 Task: Find connections with filter location Marseille 07 with filter topic #marketswith filter profile language Potuguese with filter current company Aedas with filter school B. M. S. College of Engineering with filter industry Embedded Software Products with filter service category Loans with filter keywords title File Clerk
Action: Mouse moved to (515, 65)
Screenshot: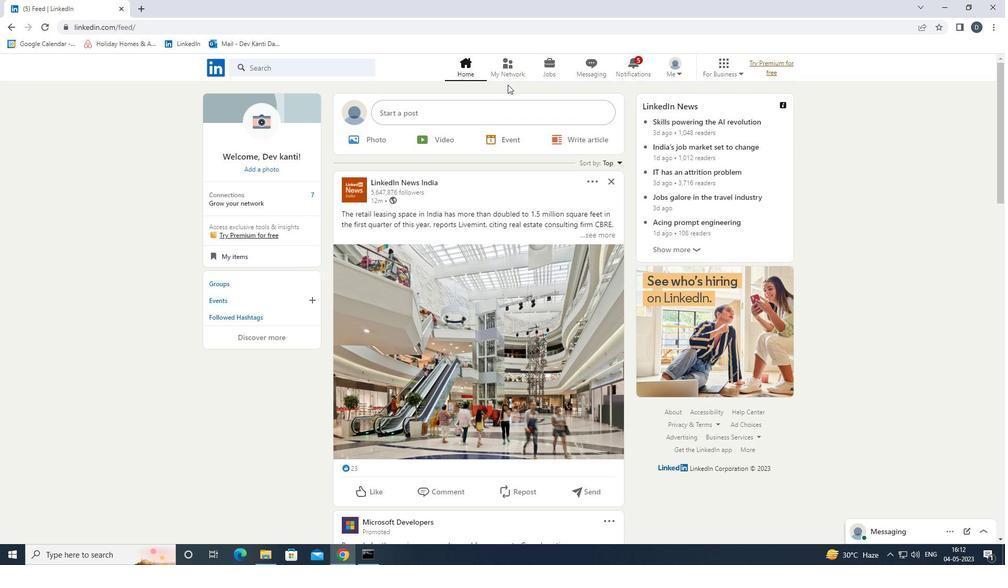 
Action: Mouse pressed left at (515, 65)
Screenshot: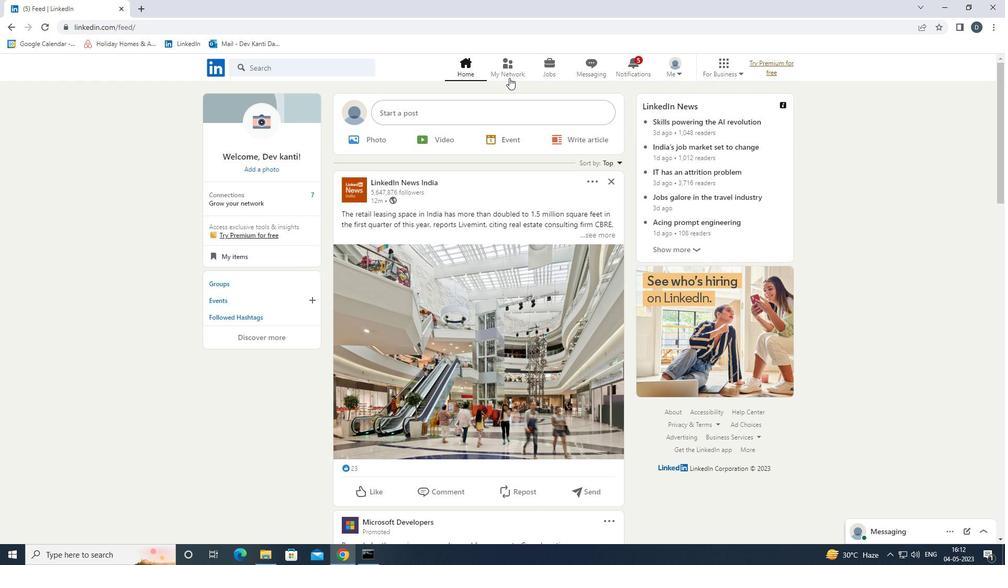 
Action: Mouse moved to (347, 123)
Screenshot: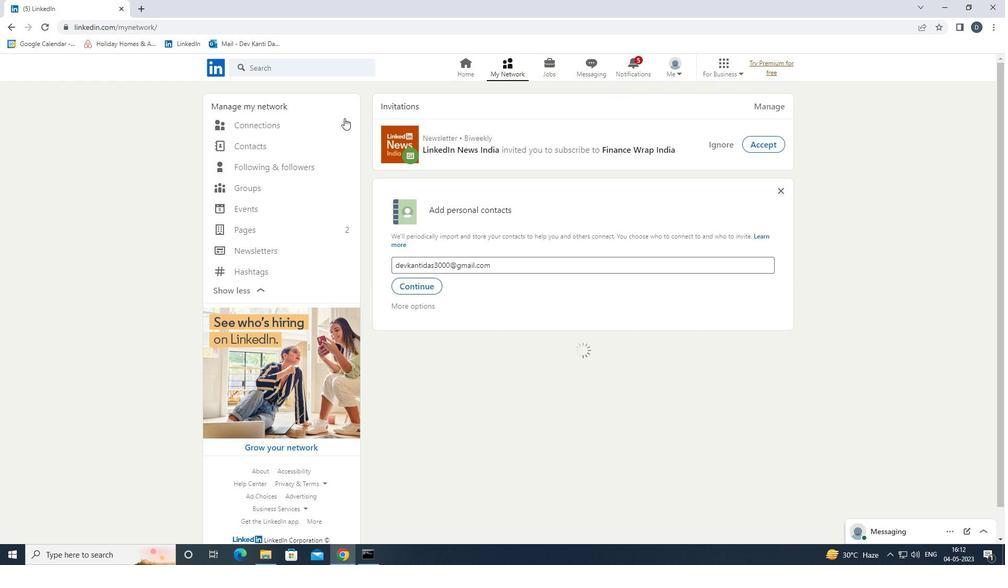 
Action: Mouse pressed left at (347, 123)
Screenshot: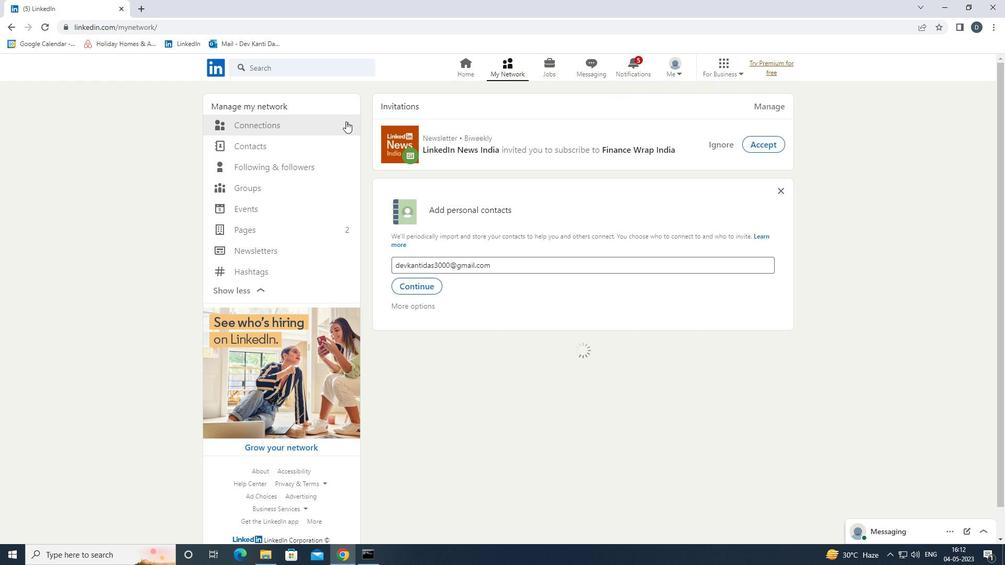 
Action: Mouse moved to (578, 126)
Screenshot: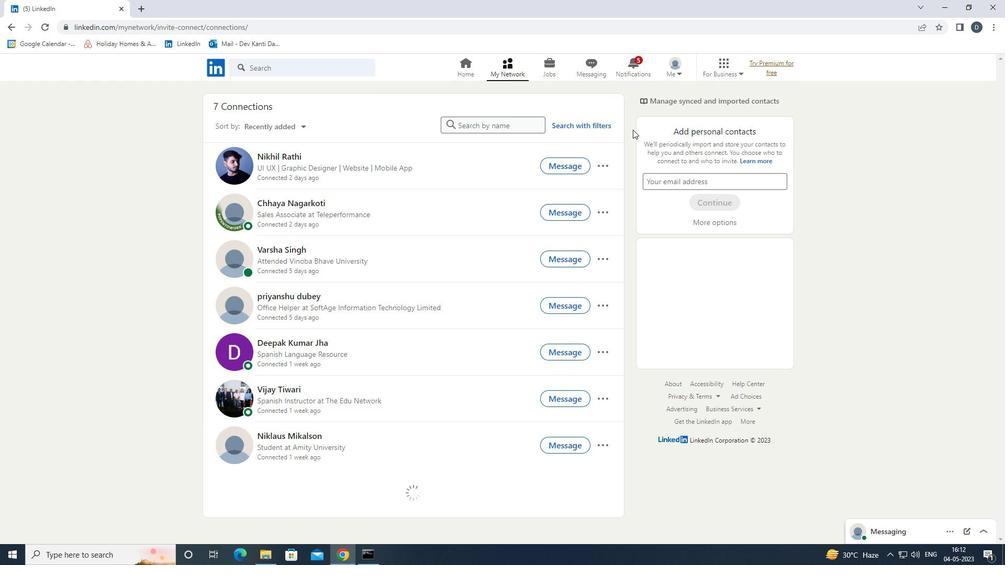
Action: Mouse pressed left at (578, 126)
Screenshot: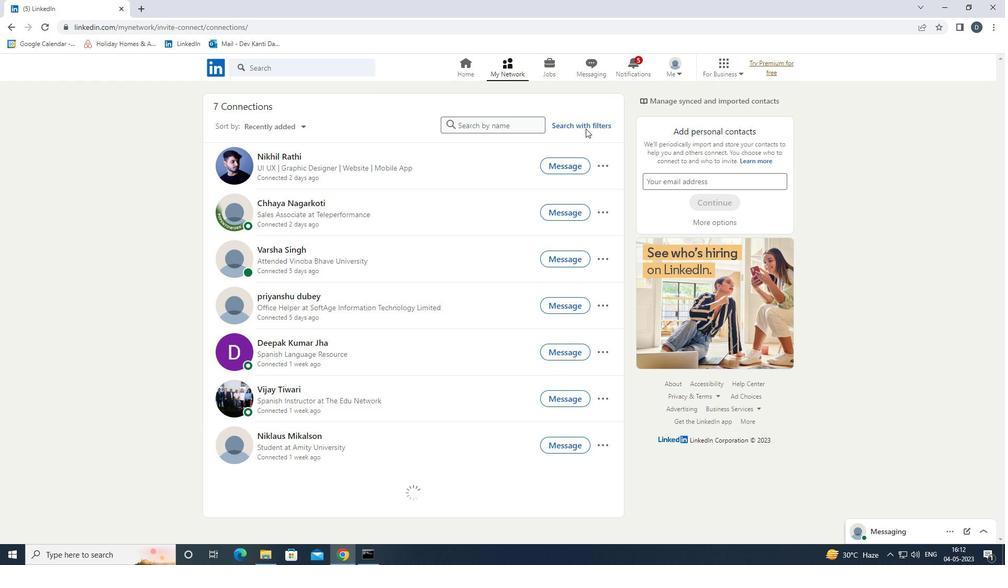 
Action: Mouse moved to (528, 100)
Screenshot: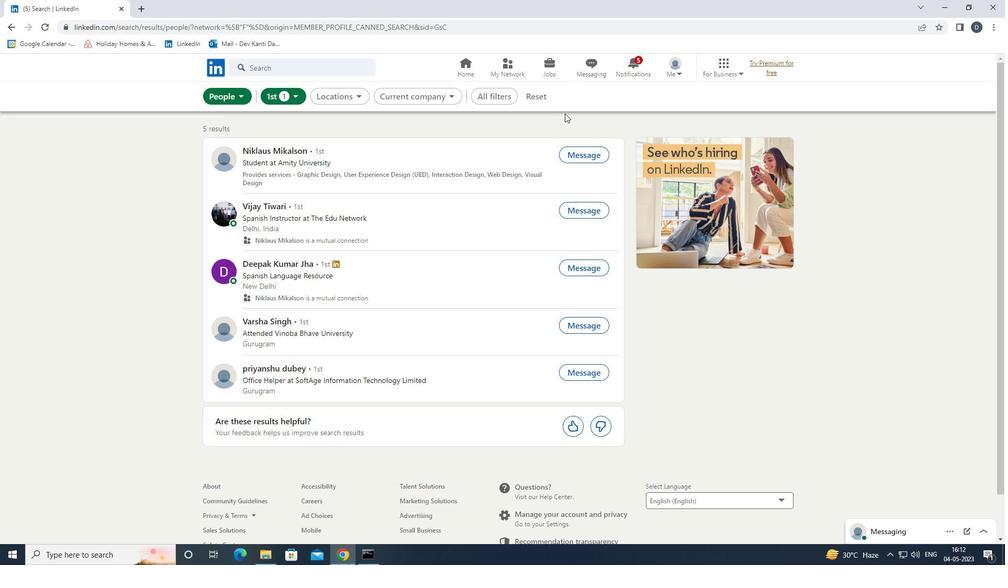 
Action: Mouse pressed left at (528, 100)
Screenshot: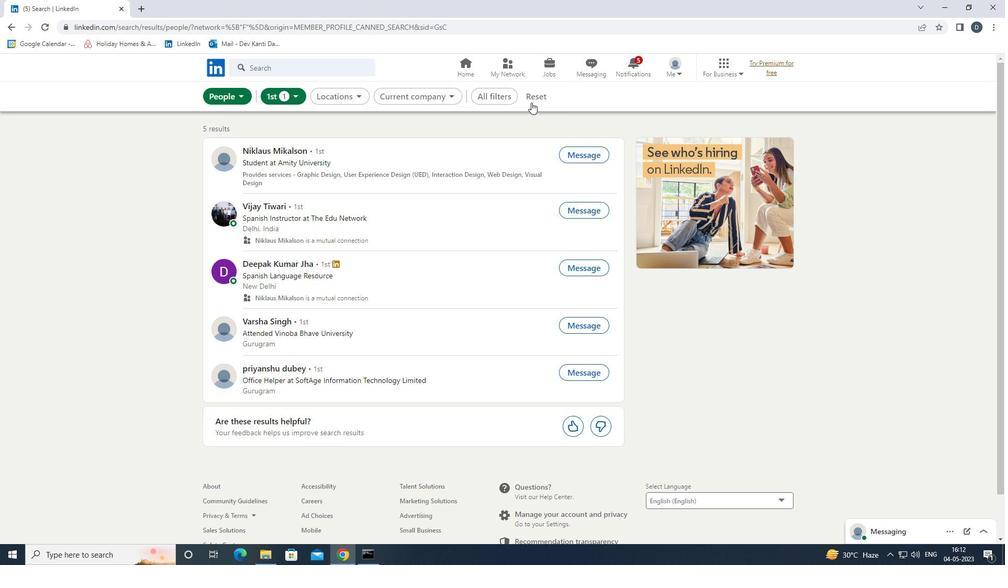 
Action: Mouse moved to (513, 97)
Screenshot: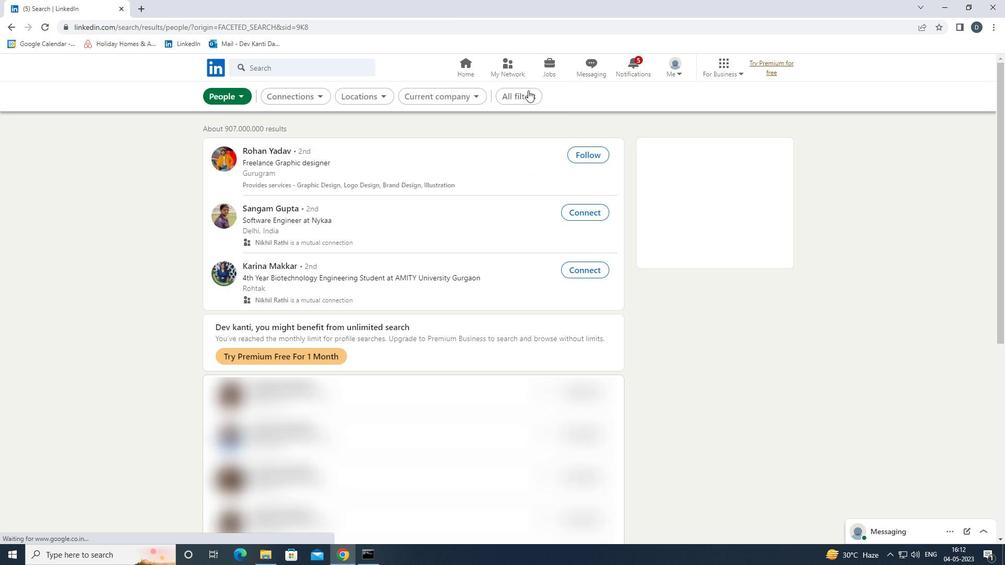 
Action: Mouse pressed left at (513, 97)
Screenshot: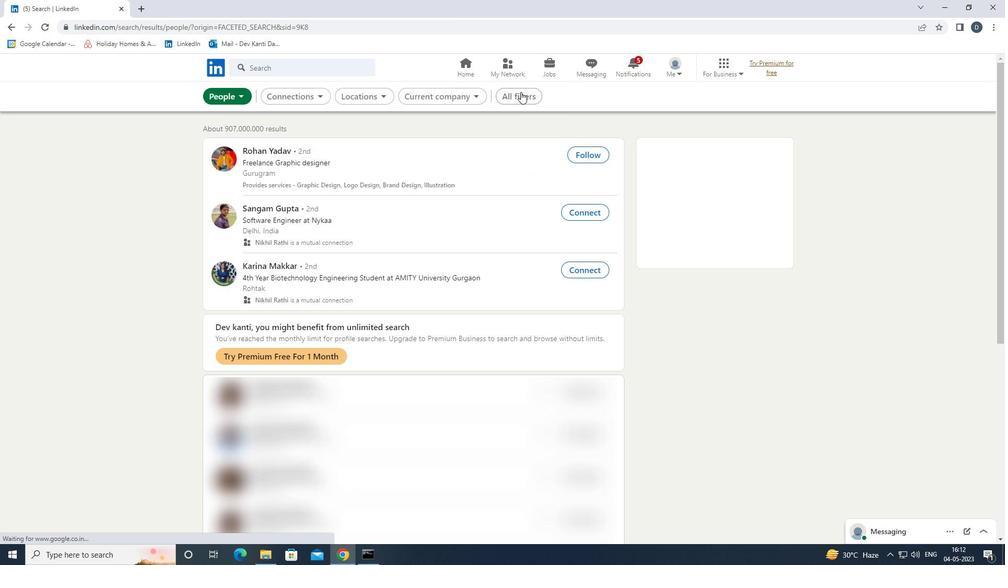 
Action: Mouse moved to (876, 295)
Screenshot: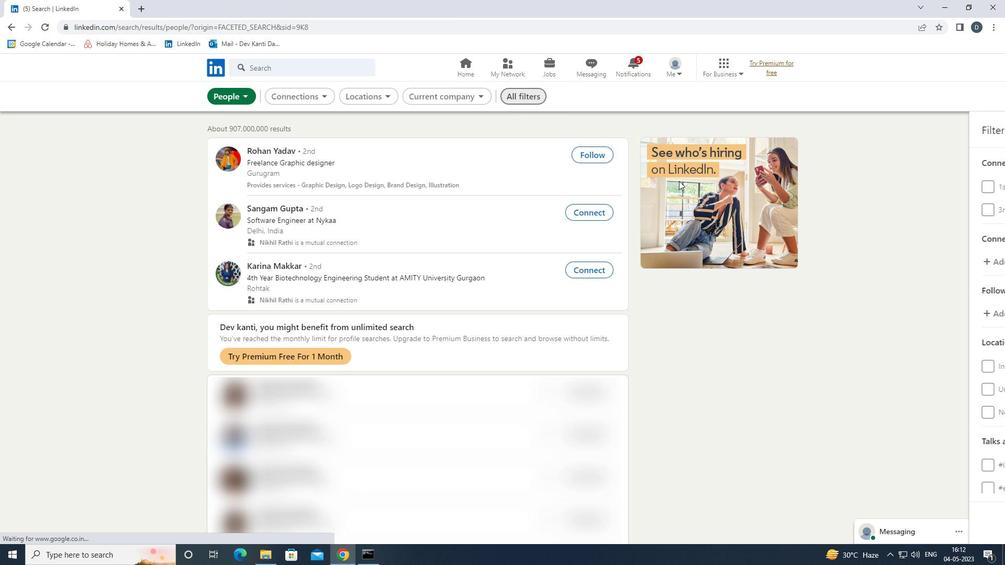 
Action: Mouse scrolled (876, 294) with delta (0, 0)
Screenshot: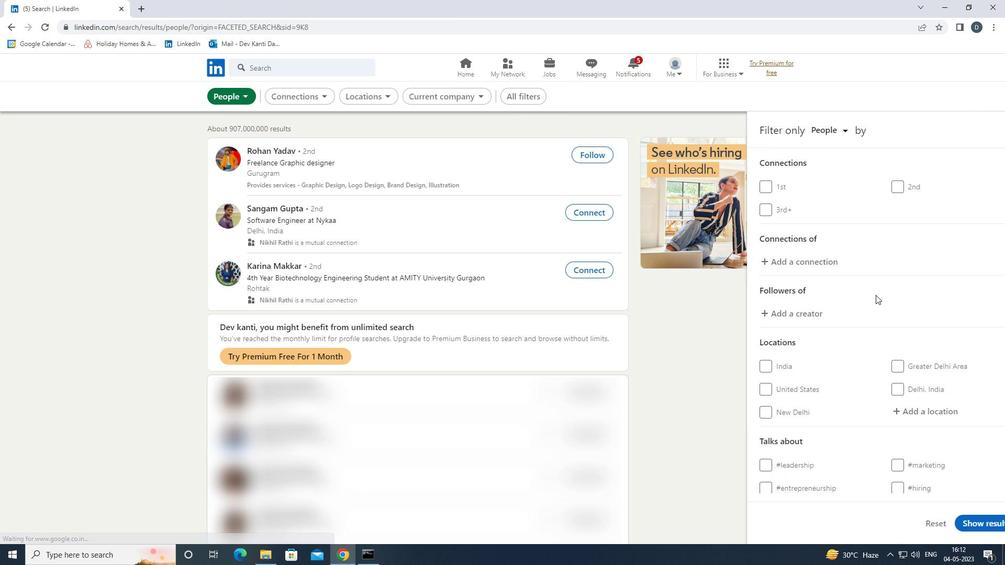 
Action: Mouse scrolled (876, 294) with delta (0, 0)
Screenshot: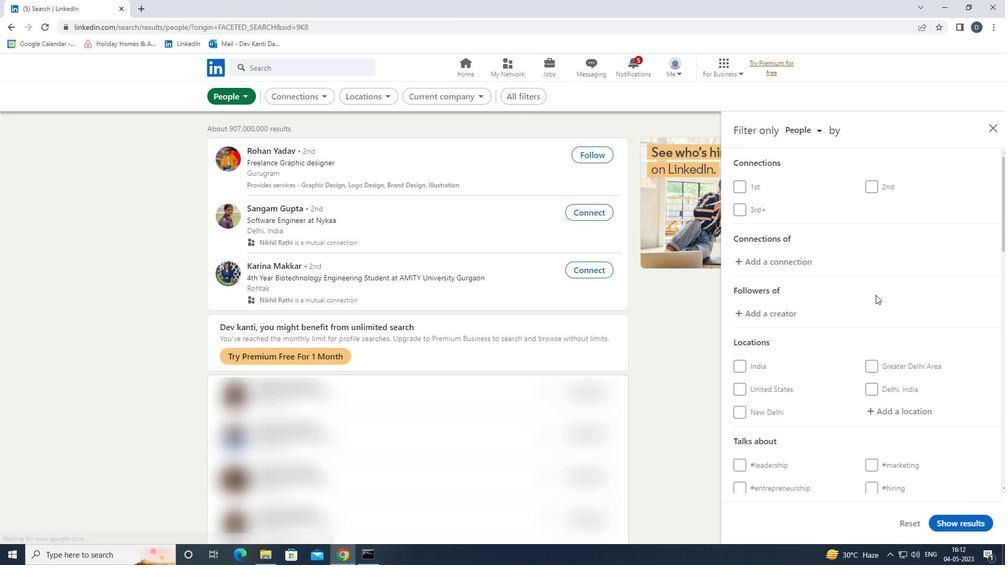 
Action: Mouse moved to (881, 304)
Screenshot: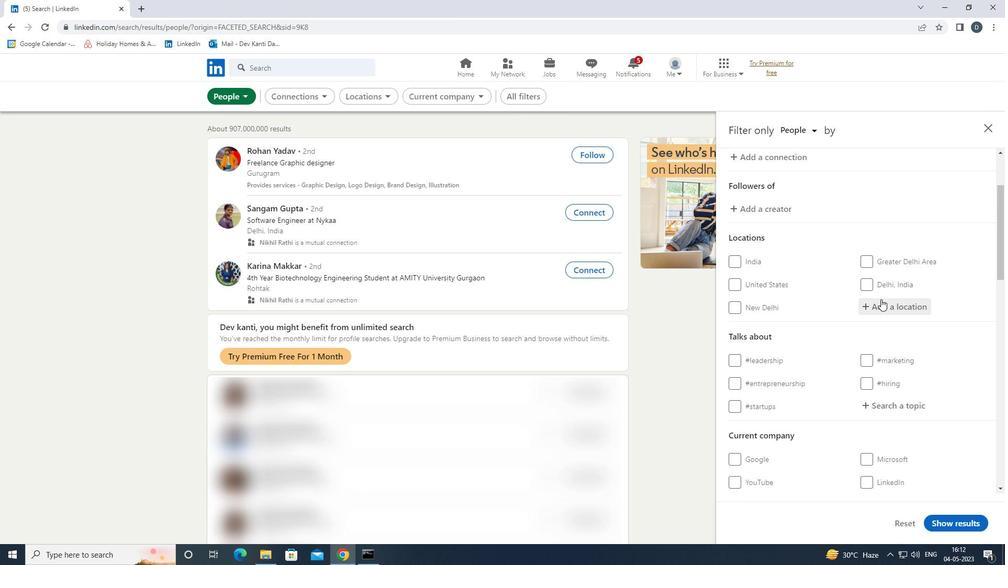 
Action: Mouse pressed left at (881, 304)
Screenshot: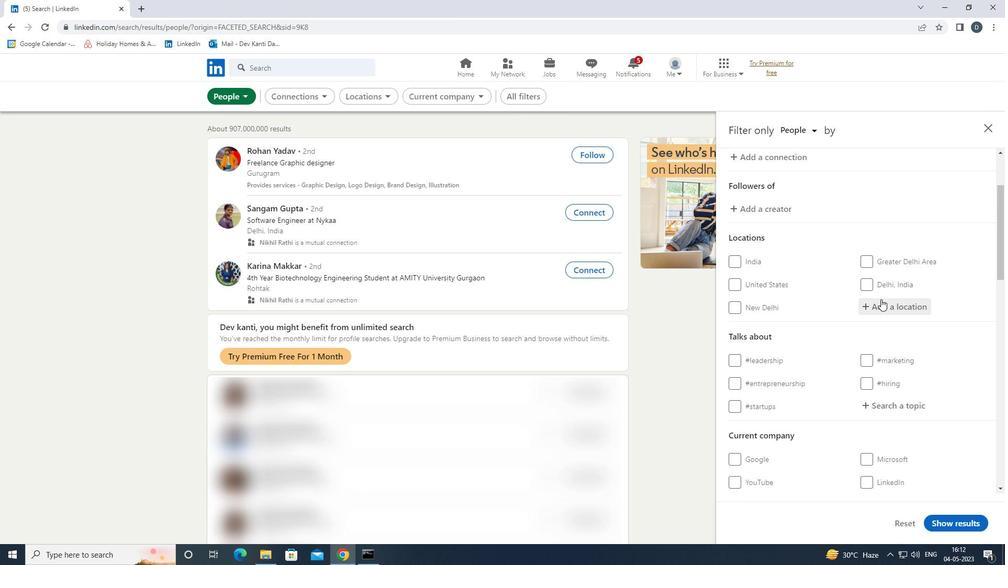
Action: Key pressed <Key.shift><Key.shift><Key.shift>MARSE<Key.down><Key.enter>
Screenshot: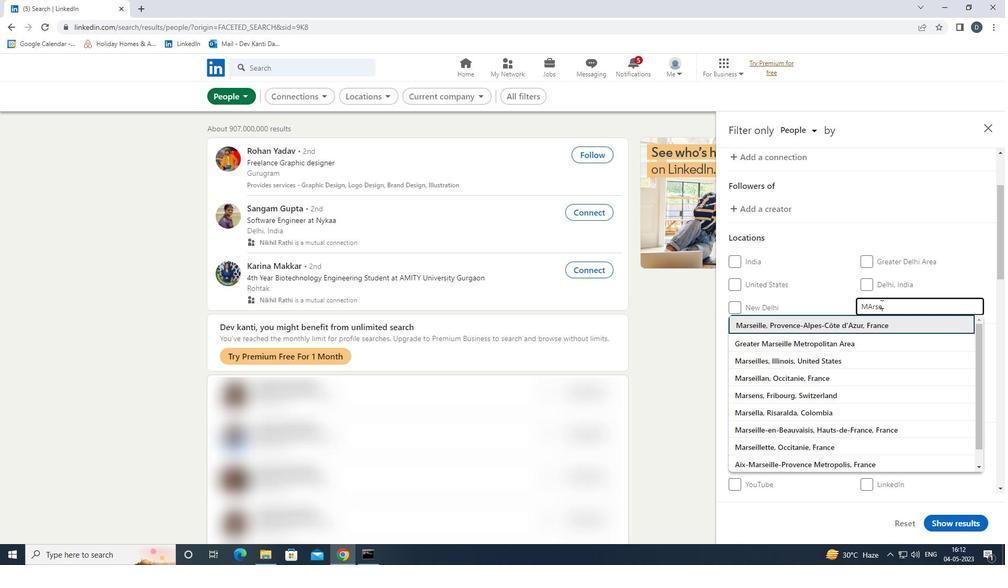 
Action: Mouse moved to (881, 303)
Screenshot: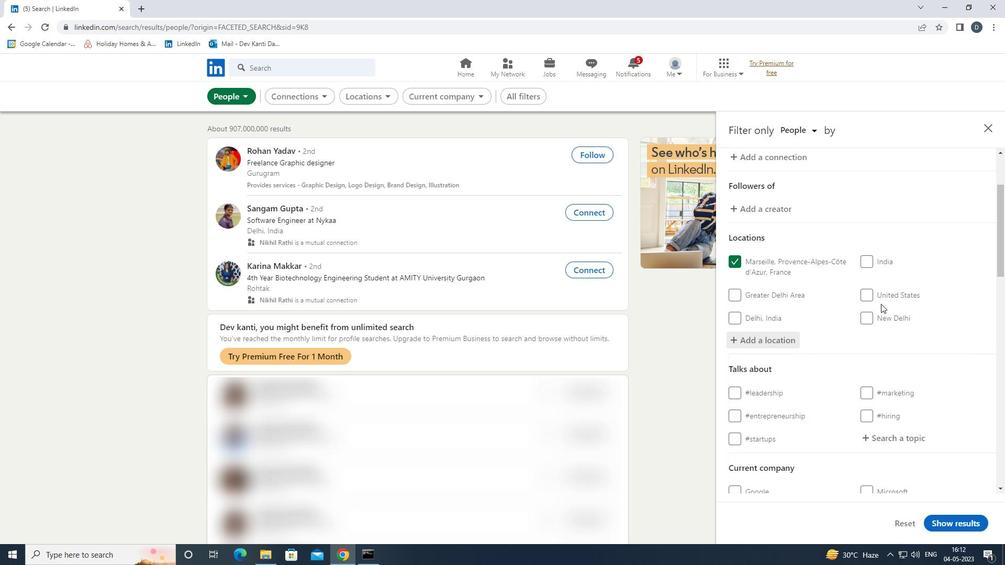 
Action: Mouse scrolled (881, 303) with delta (0, 0)
Screenshot: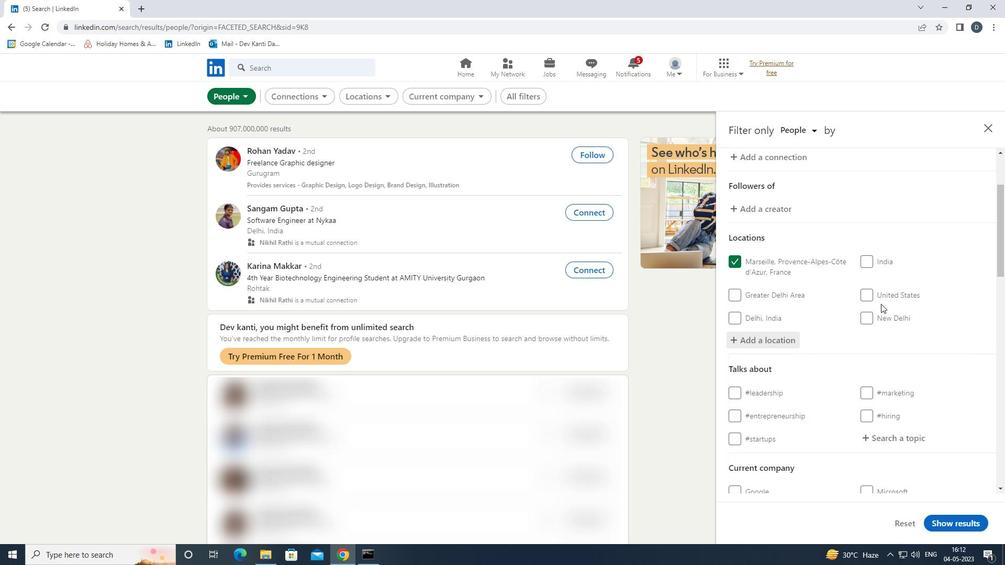 
Action: Mouse scrolled (881, 303) with delta (0, 0)
Screenshot: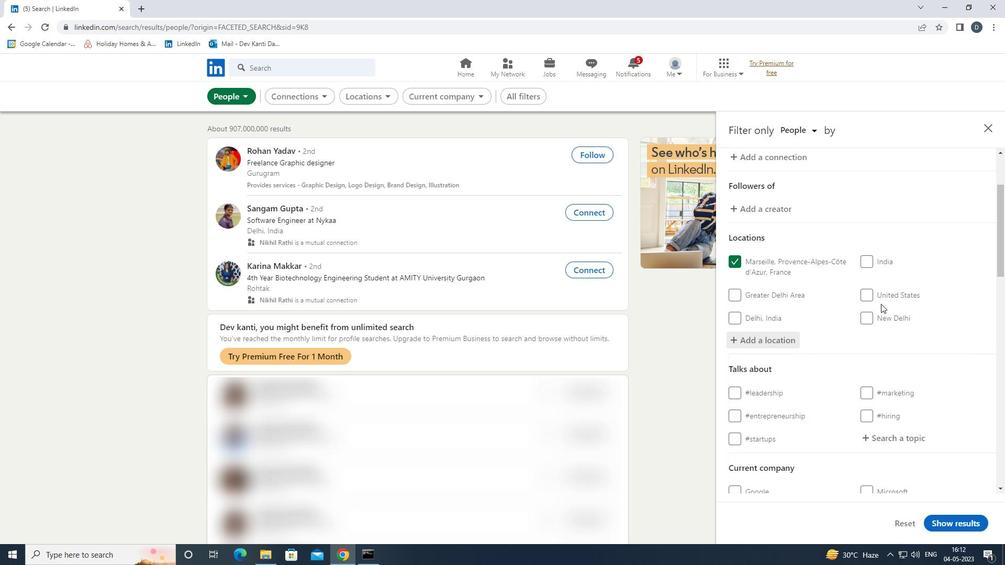 
Action: Mouse scrolled (881, 303) with delta (0, 0)
Screenshot: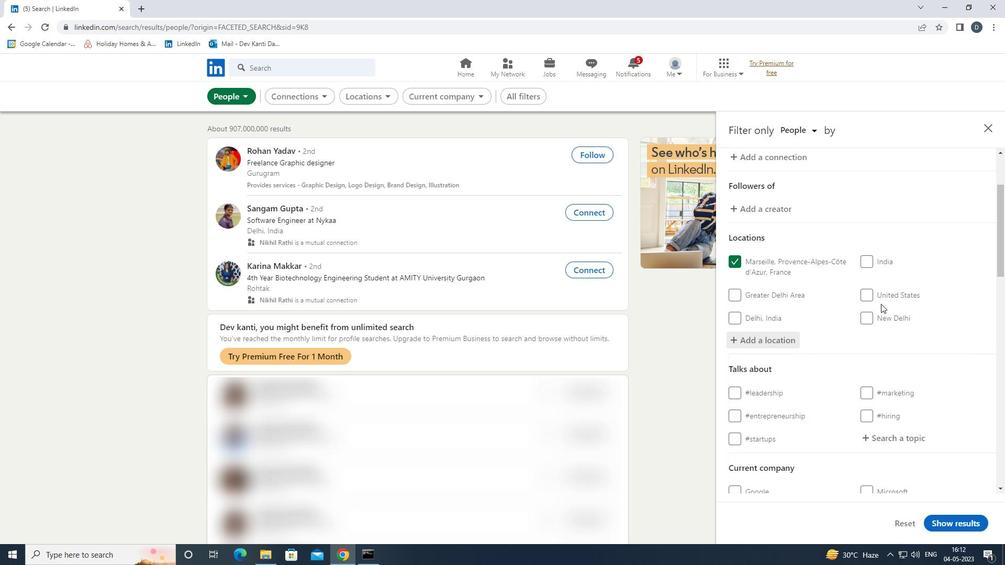 
Action: Mouse moved to (880, 278)
Screenshot: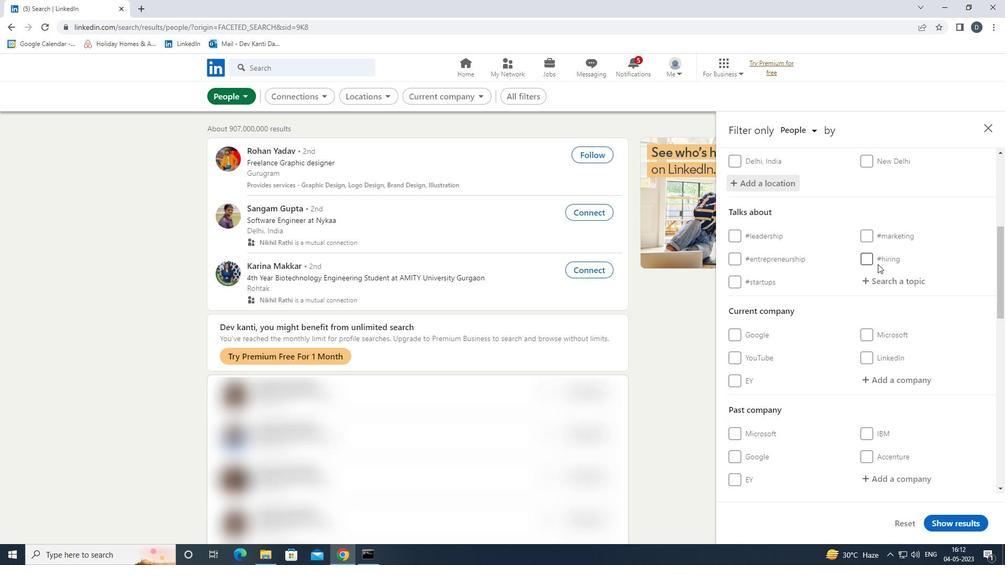 
Action: Mouse pressed left at (880, 278)
Screenshot: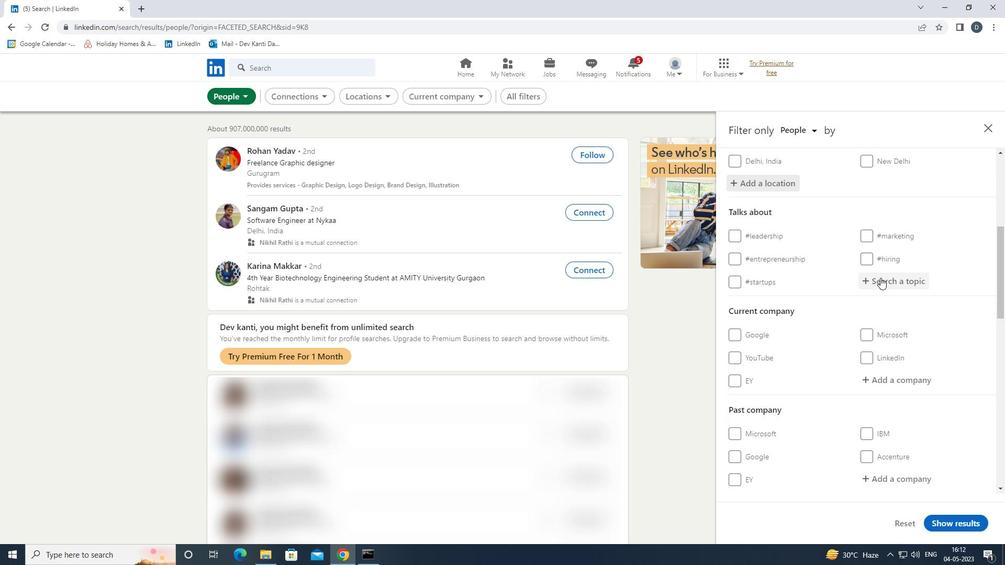 
Action: Key pressed MARKETS<Key.down><Key.enter>
Screenshot: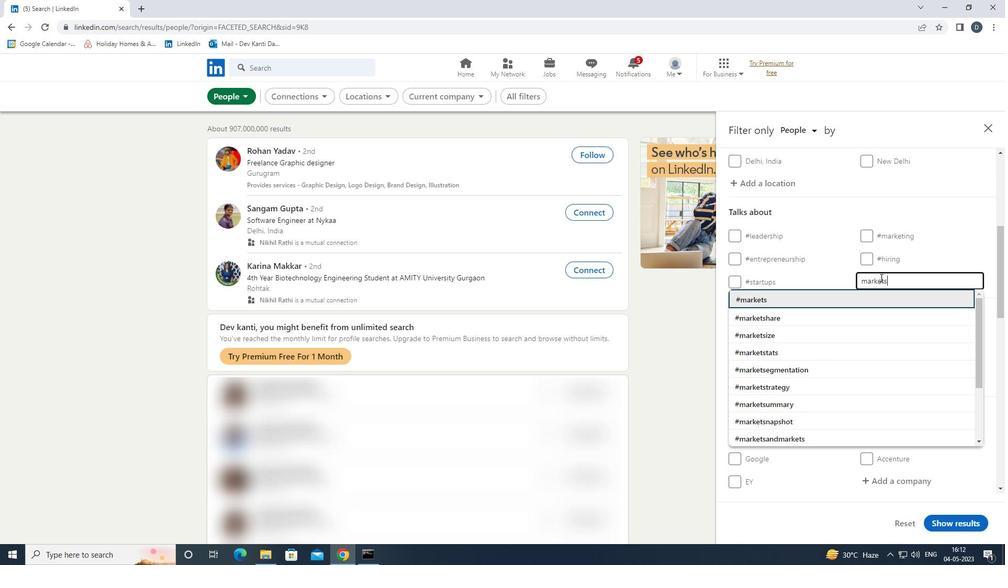 
Action: Mouse scrolled (880, 277) with delta (0, 0)
Screenshot: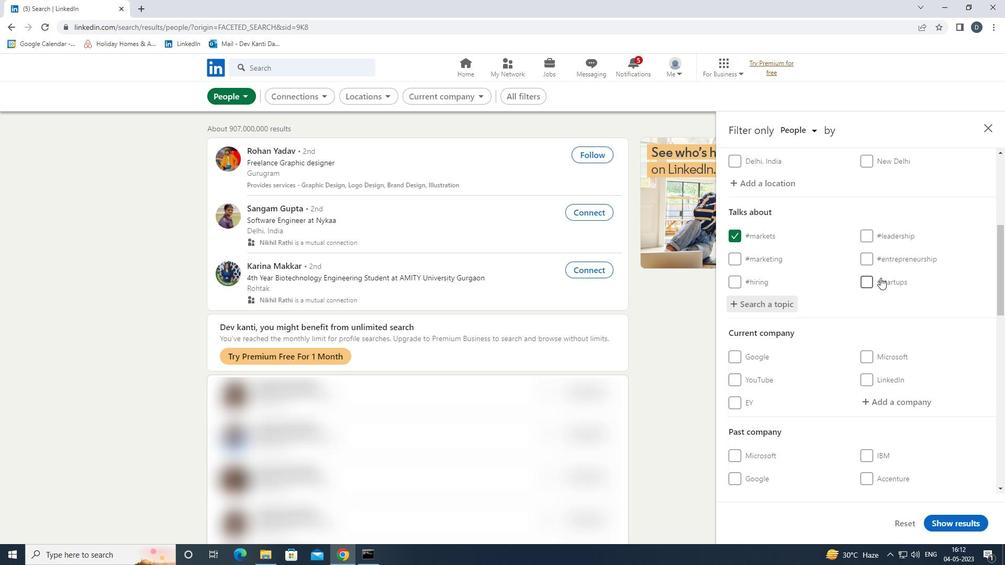 
Action: Mouse scrolled (880, 277) with delta (0, 0)
Screenshot: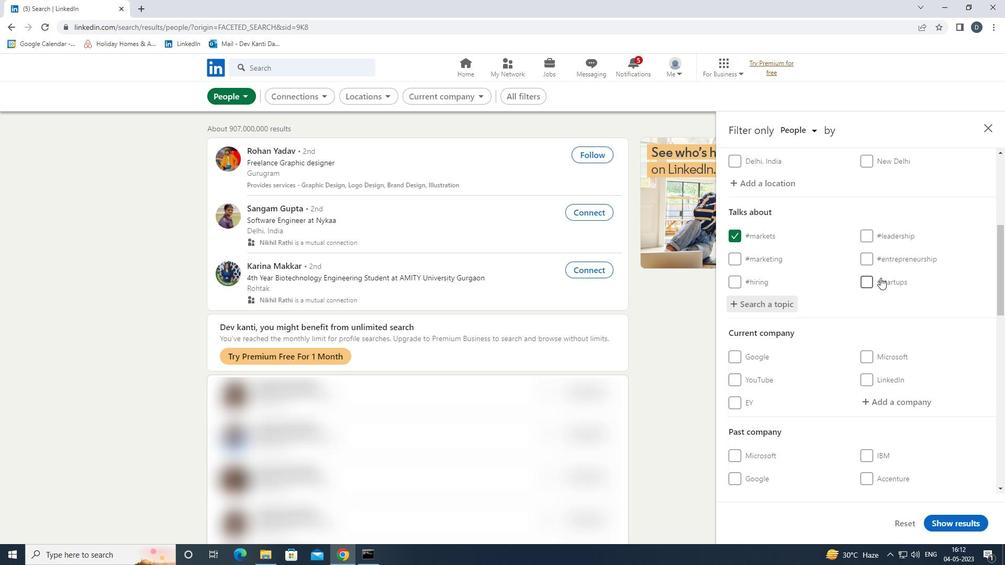 
Action: Mouse scrolled (880, 277) with delta (0, 0)
Screenshot: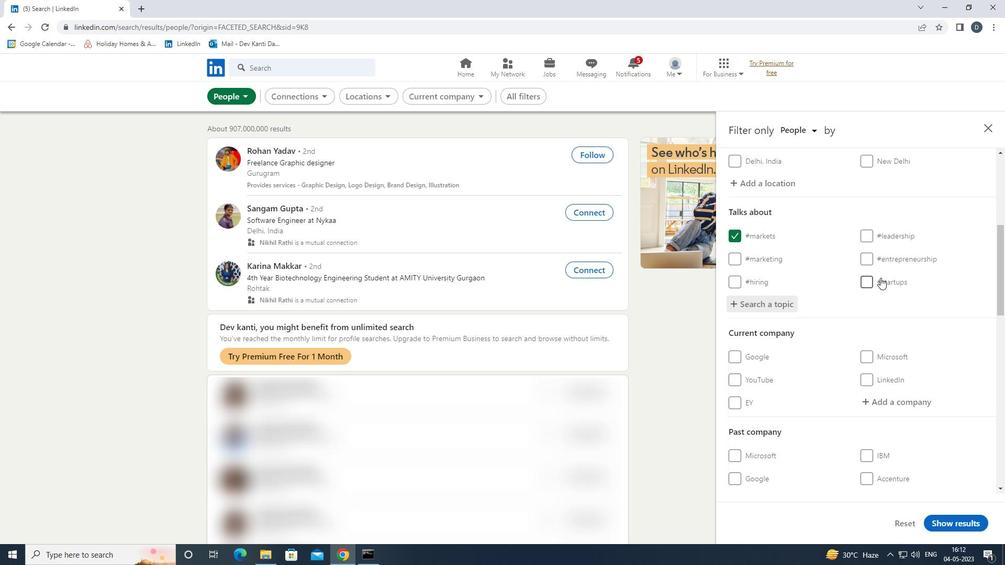
Action: Mouse moved to (881, 338)
Screenshot: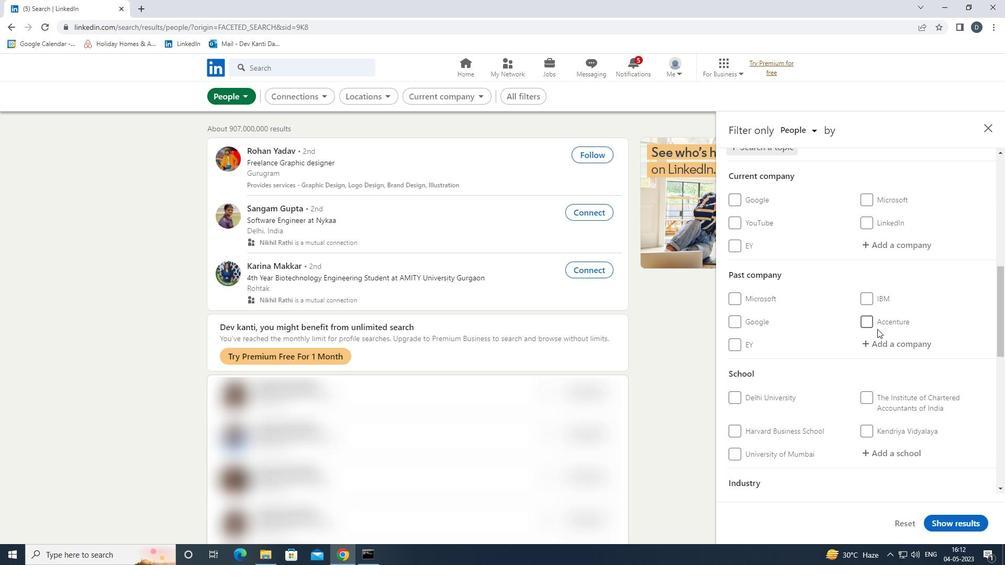 
Action: Mouse scrolled (881, 337) with delta (0, 0)
Screenshot: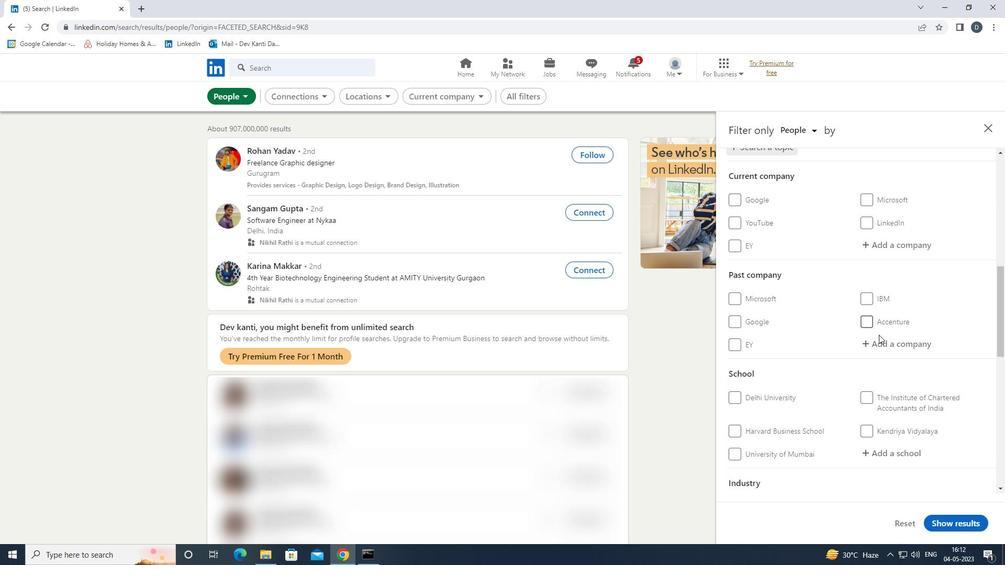 
Action: Mouse moved to (883, 338)
Screenshot: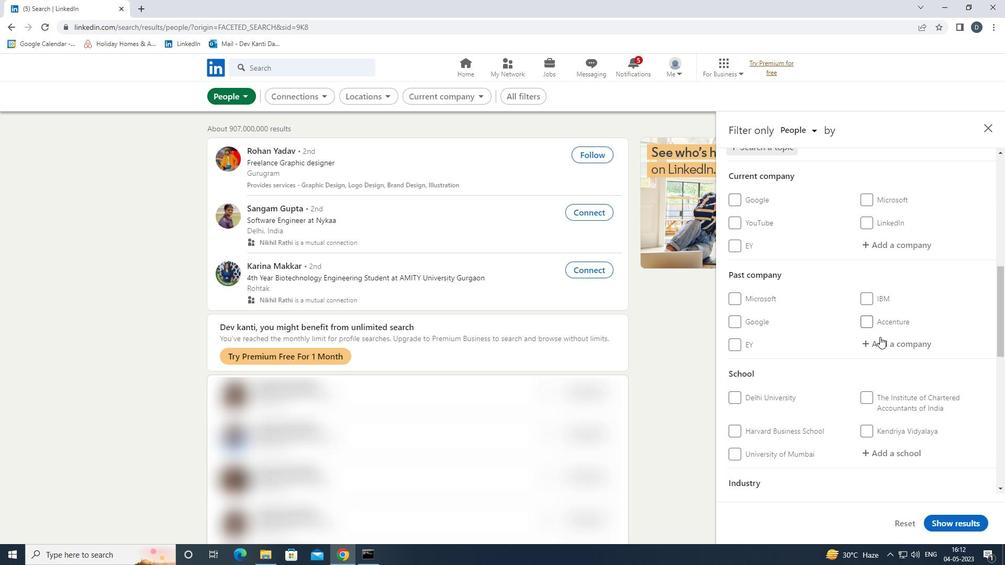
Action: Mouse scrolled (883, 338) with delta (0, 0)
Screenshot: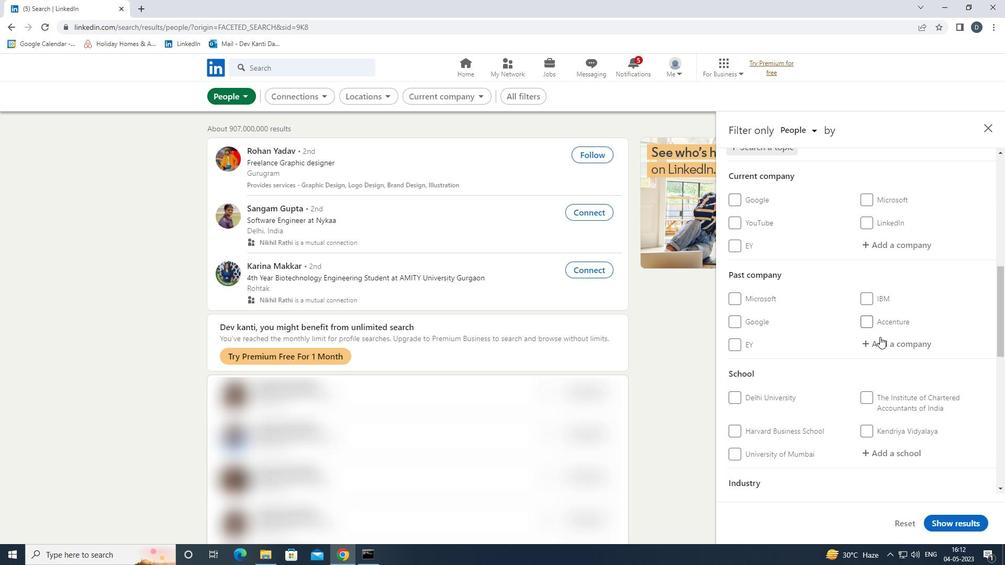 
Action: Mouse moved to (883, 338)
Screenshot: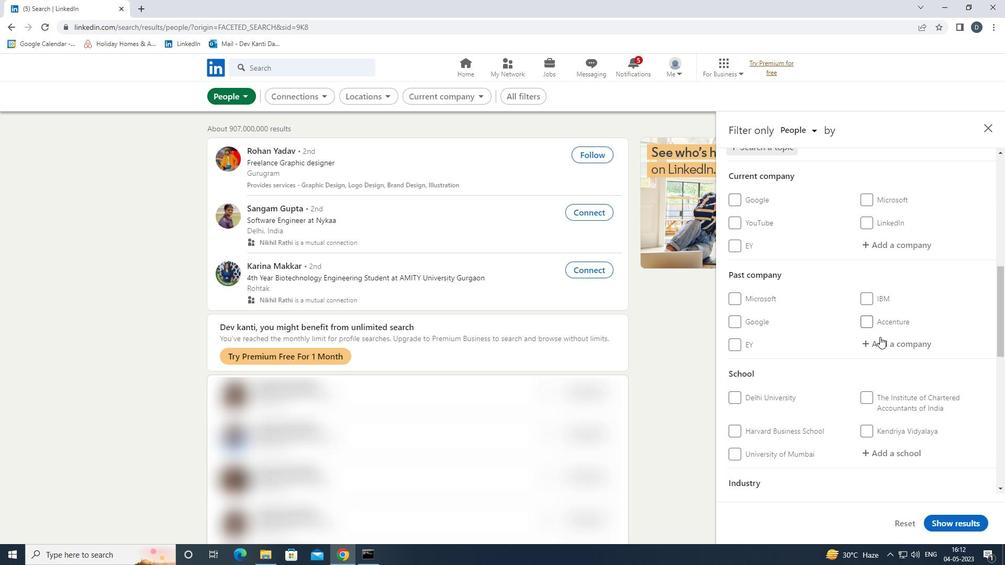 
Action: Mouse scrolled (883, 338) with delta (0, 0)
Screenshot: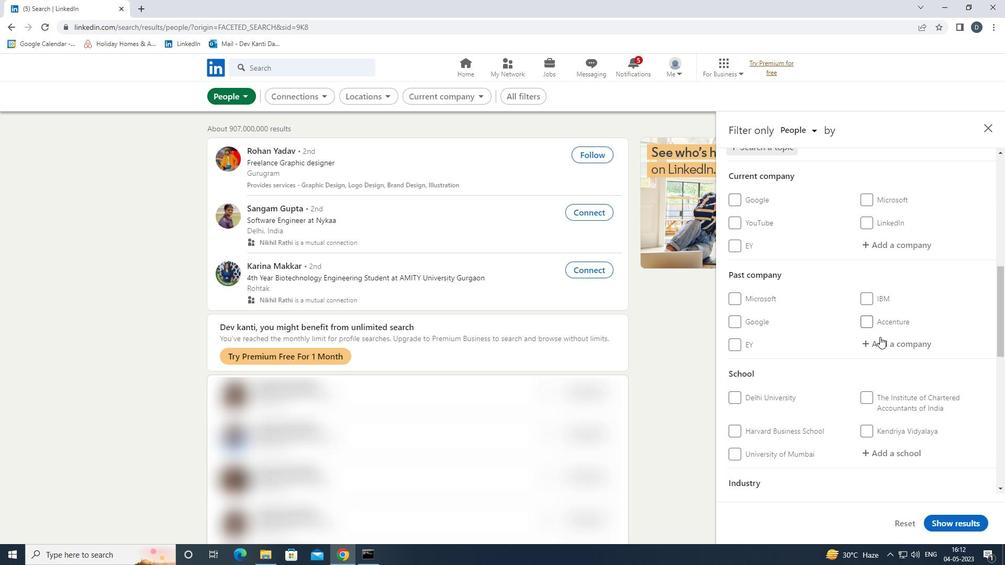 
Action: Mouse moved to (882, 333)
Screenshot: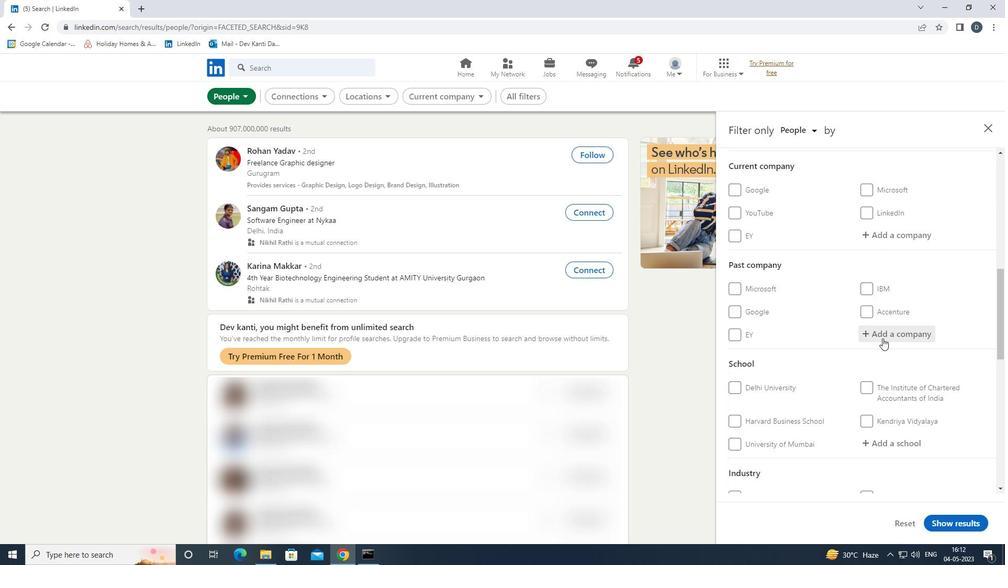 
Action: Mouse scrolled (882, 332) with delta (0, 0)
Screenshot: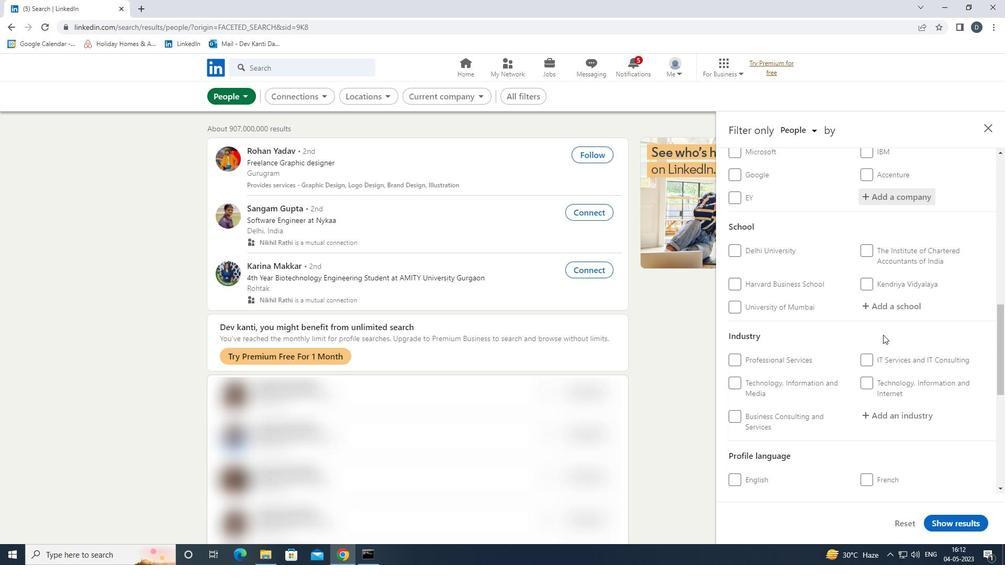 
Action: Mouse scrolled (882, 332) with delta (0, 0)
Screenshot: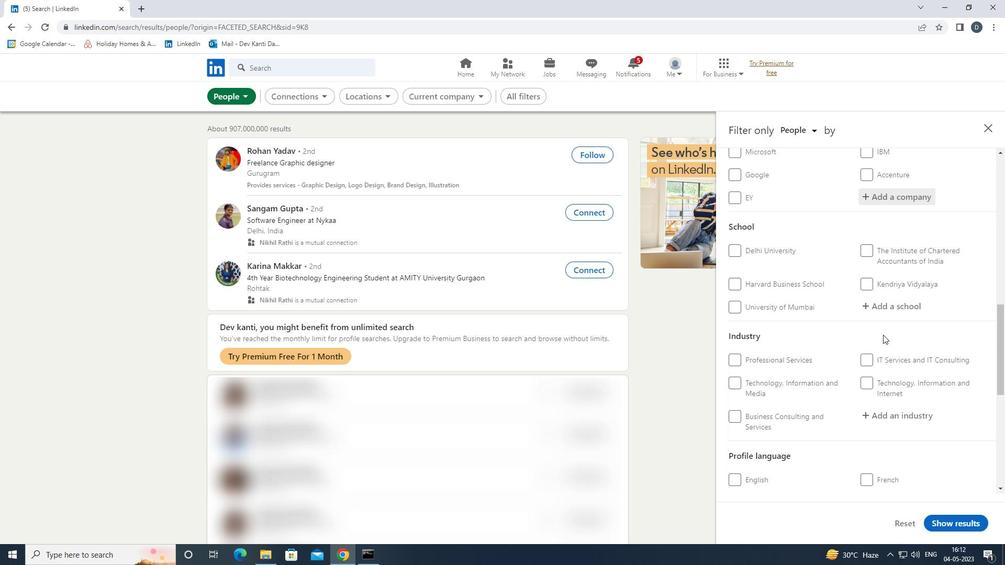 
Action: Mouse moved to (886, 387)
Screenshot: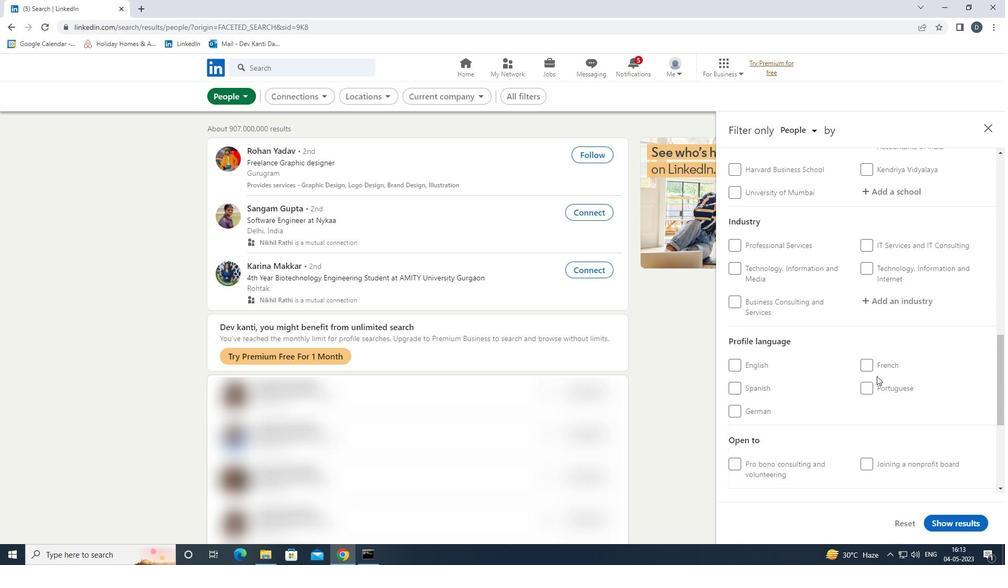 
Action: Mouse pressed left at (886, 387)
Screenshot: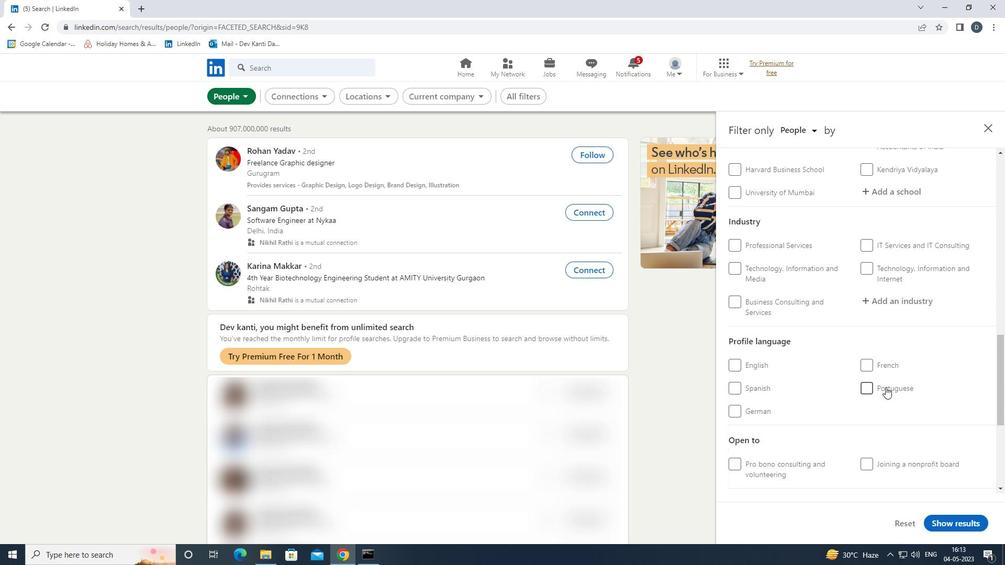 
Action: Mouse scrolled (886, 388) with delta (0, 0)
Screenshot: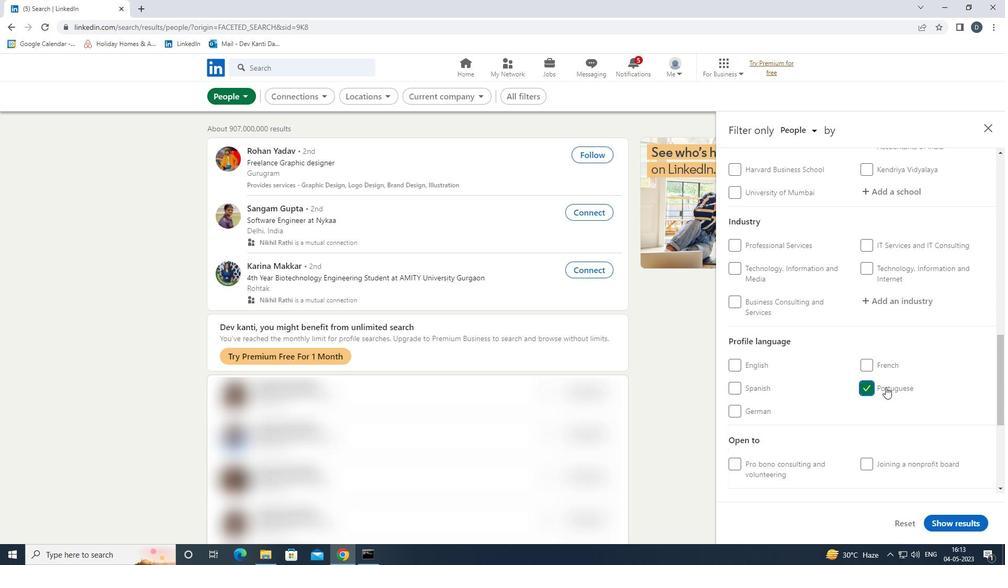 
Action: Mouse scrolled (886, 388) with delta (0, 0)
Screenshot: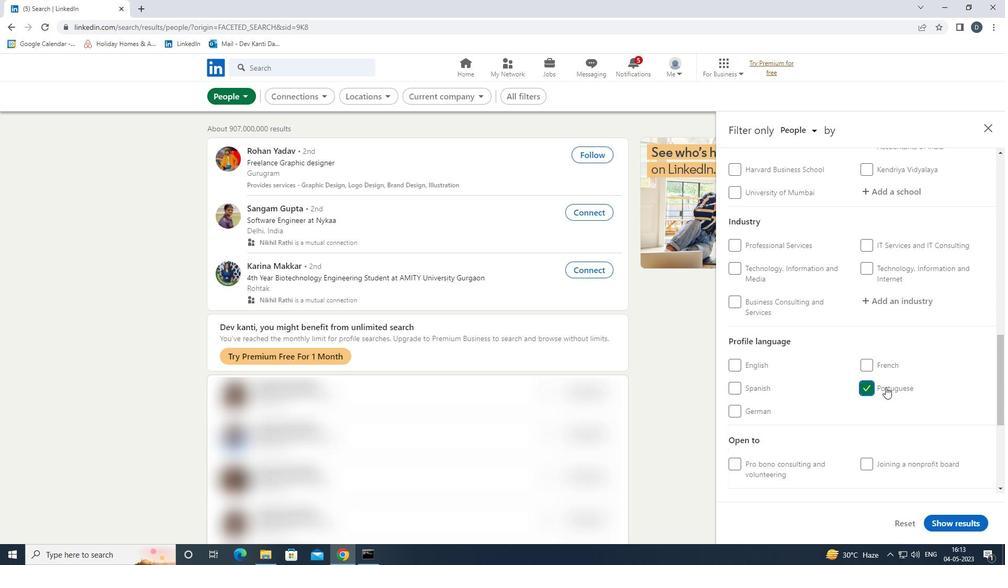 
Action: Mouse scrolled (886, 388) with delta (0, 0)
Screenshot: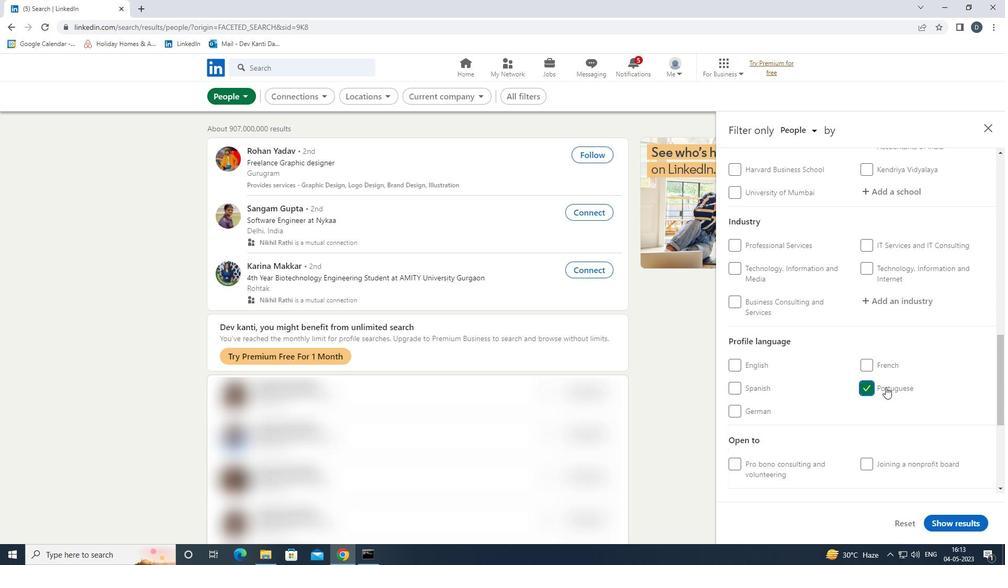 
Action: Mouse scrolled (886, 388) with delta (0, 0)
Screenshot: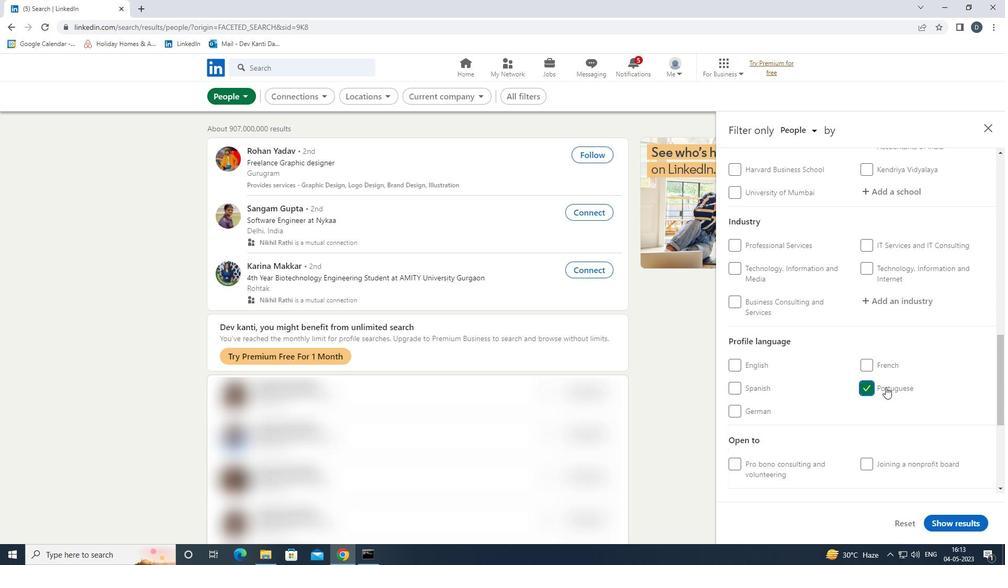 
Action: Mouse scrolled (886, 388) with delta (0, 0)
Screenshot: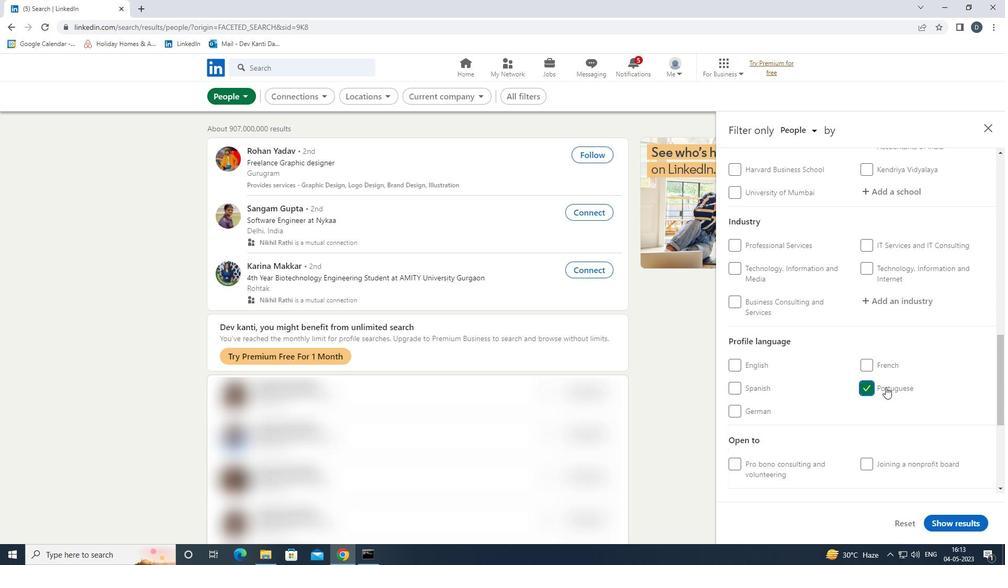
Action: Mouse moved to (887, 242)
Screenshot: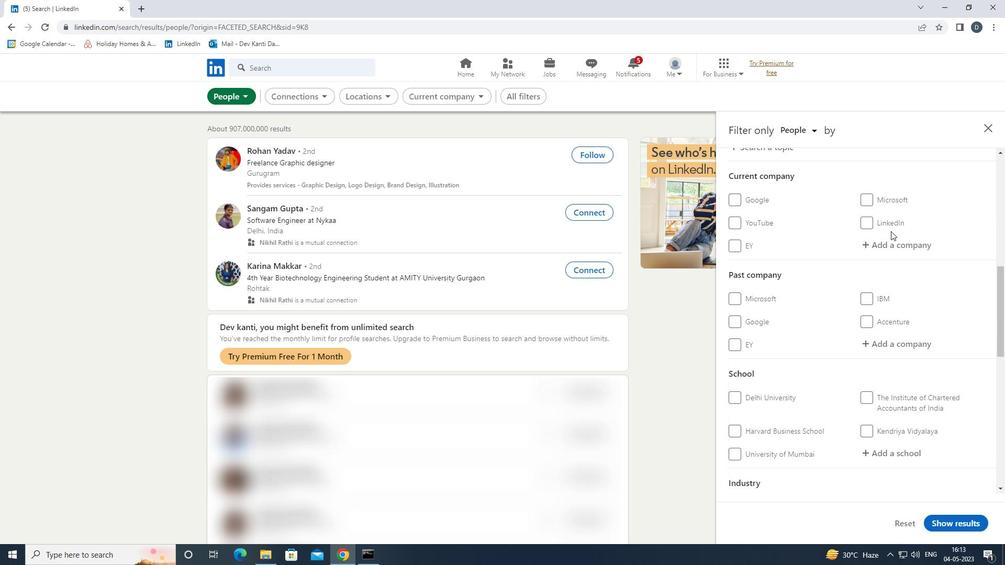 
Action: Mouse pressed left at (887, 242)
Screenshot: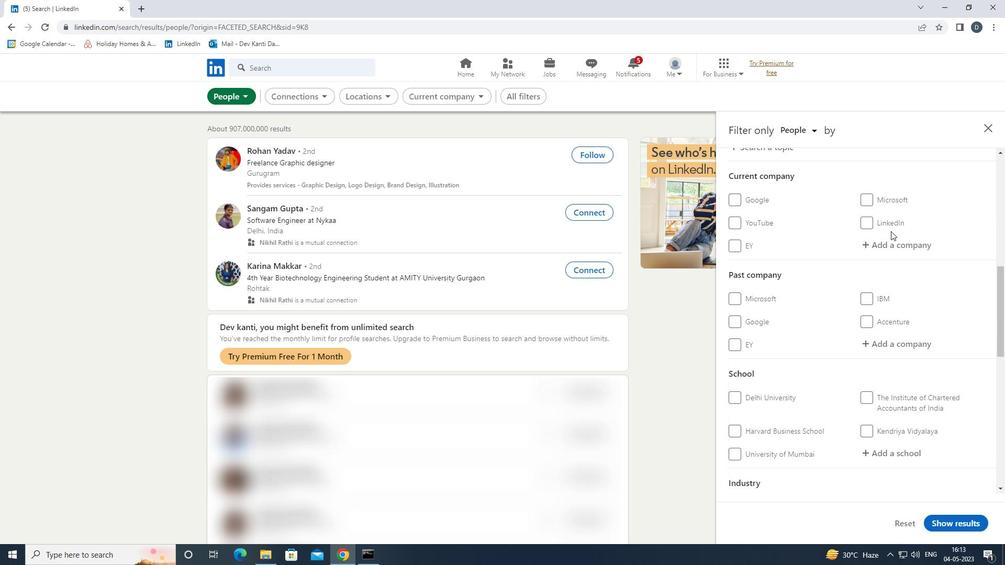 
Action: Mouse moved to (887, 245)
Screenshot: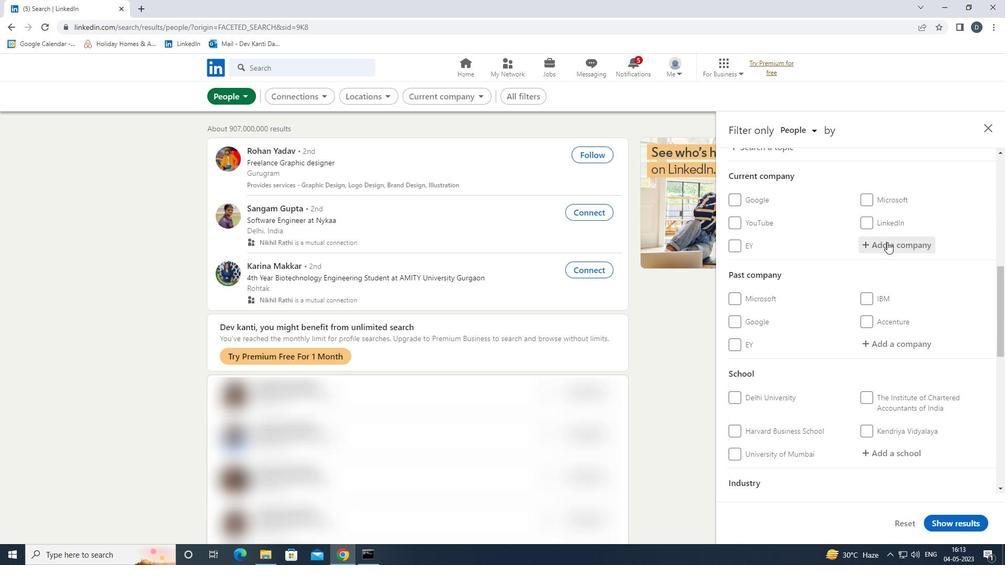 
Action: Key pressed <Key.shift>AEDAS<Key.down><Key.enter>
Screenshot: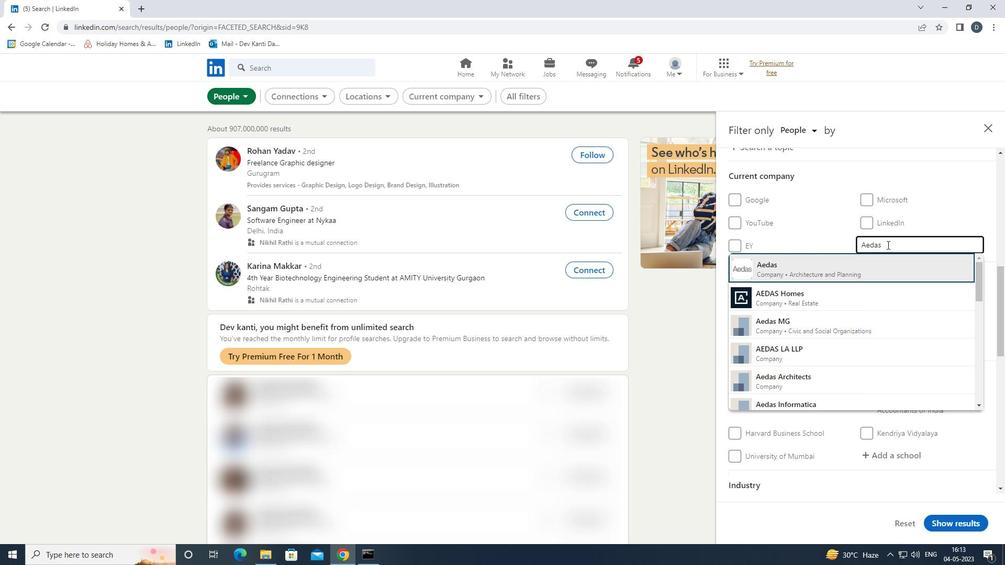 
Action: Mouse scrolled (887, 244) with delta (0, 0)
Screenshot: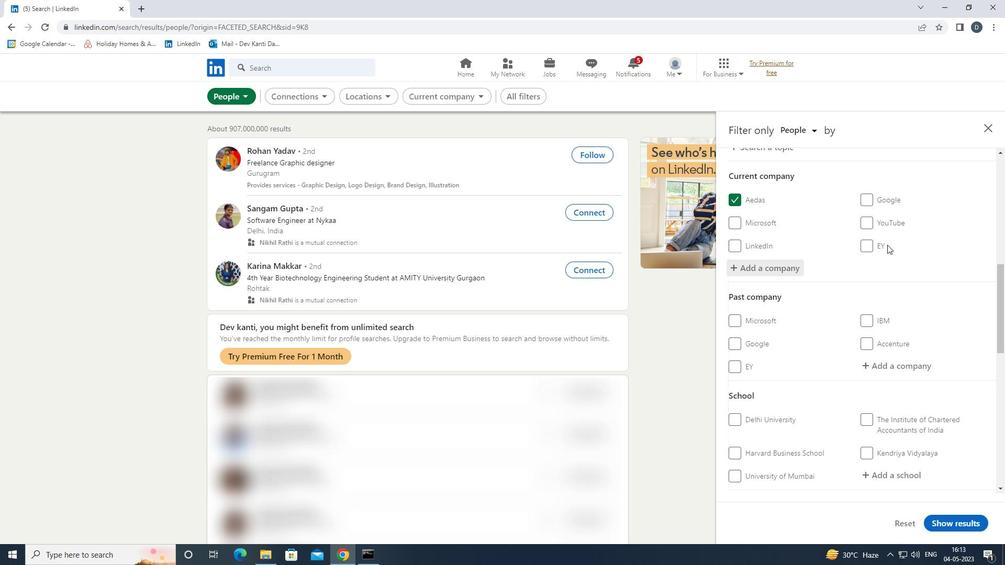 
Action: Mouse scrolled (887, 244) with delta (0, 0)
Screenshot: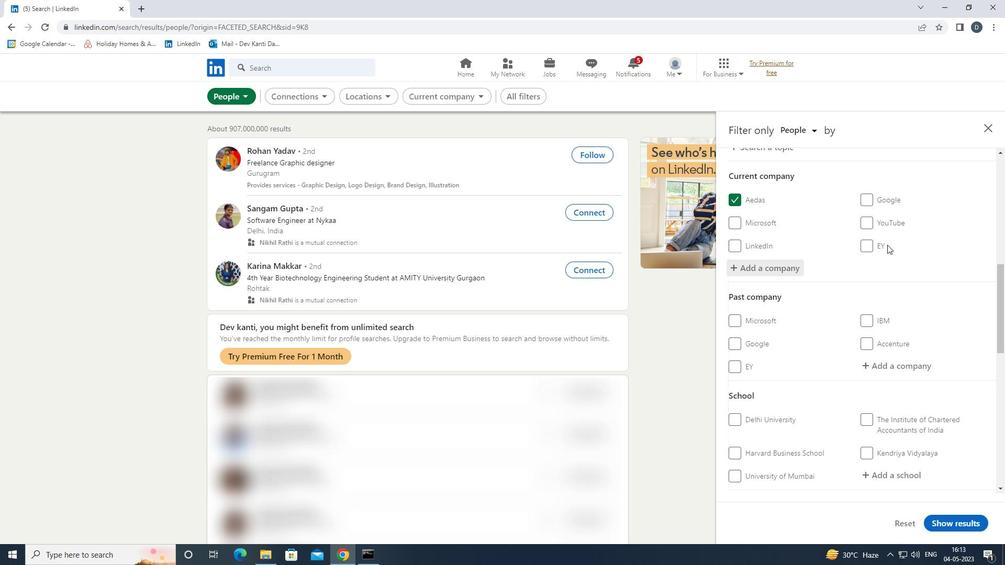 
Action: Mouse scrolled (887, 244) with delta (0, 0)
Screenshot: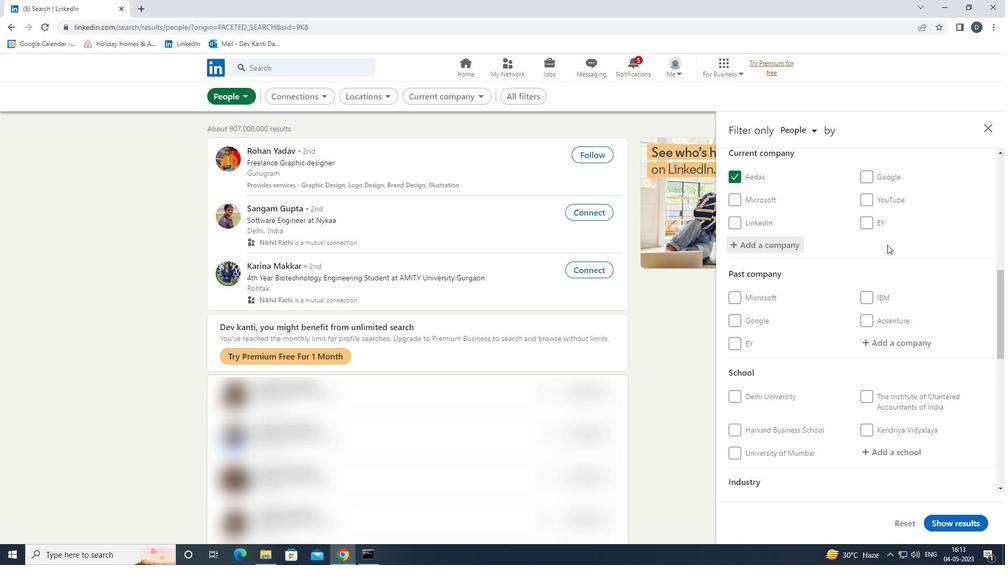 
Action: Mouse moved to (899, 317)
Screenshot: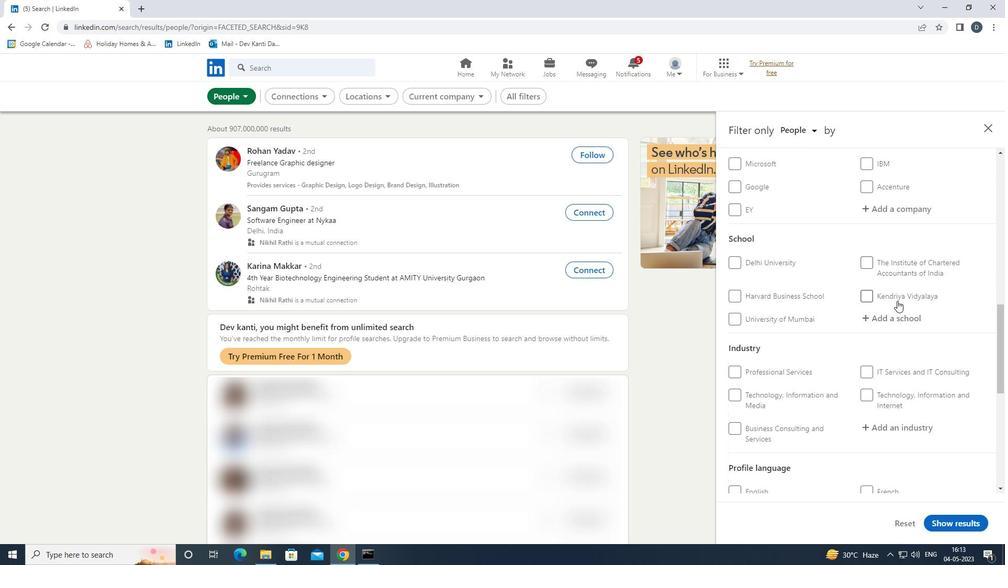 
Action: Mouse pressed left at (899, 317)
Screenshot: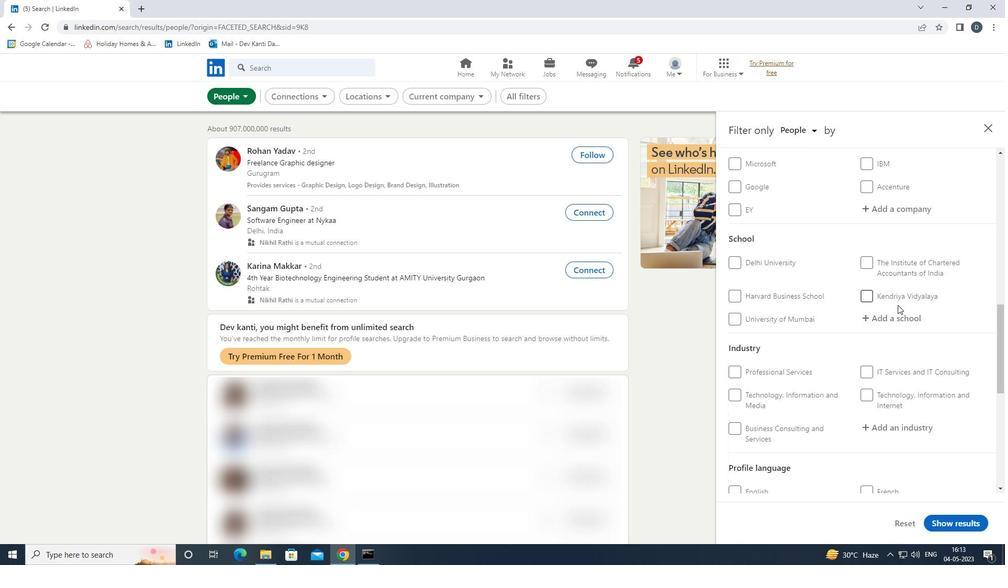 
Action: Key pressed <Key.shift>B.<Key.shift>M<Key.shift>><Key.backspace>.<Key.shift><Key.shift><Key.shift><Key.shift><Key.shift><Key.shift><Key.shift>S
Screenshot: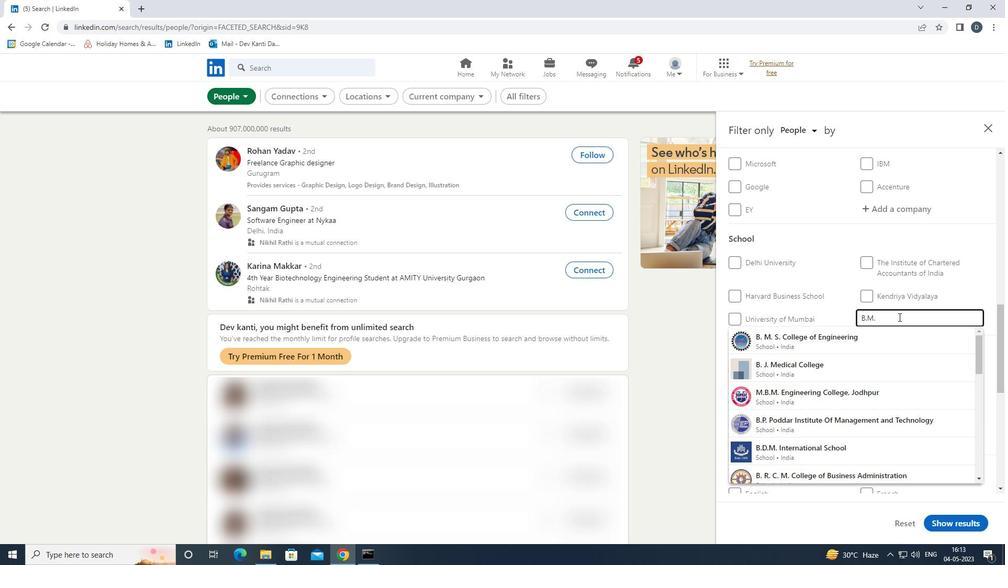 
Action: Mouse moved to (898, 335)
Screenshot: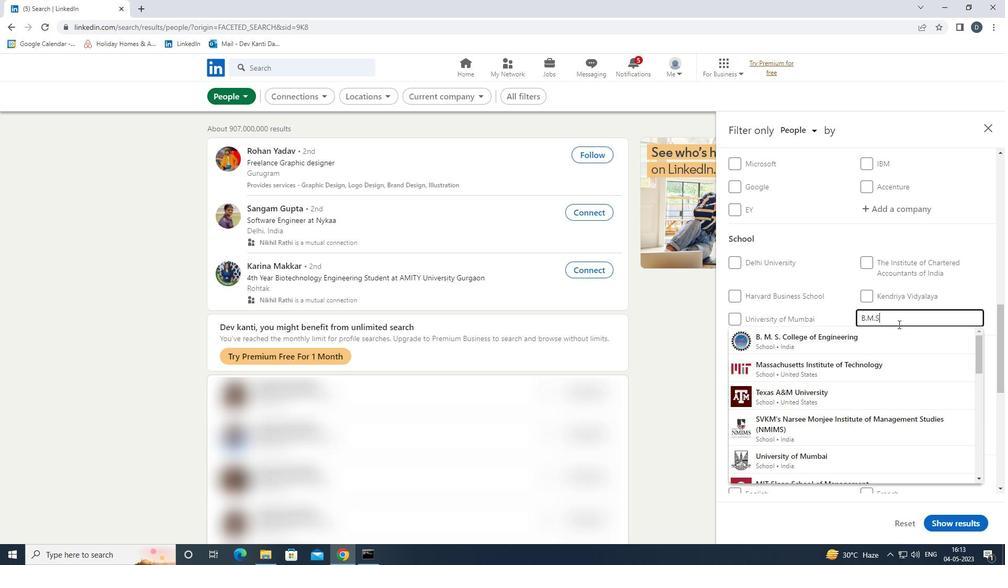 
Action: Mouse pressed left at (898, 335)
Screenshot: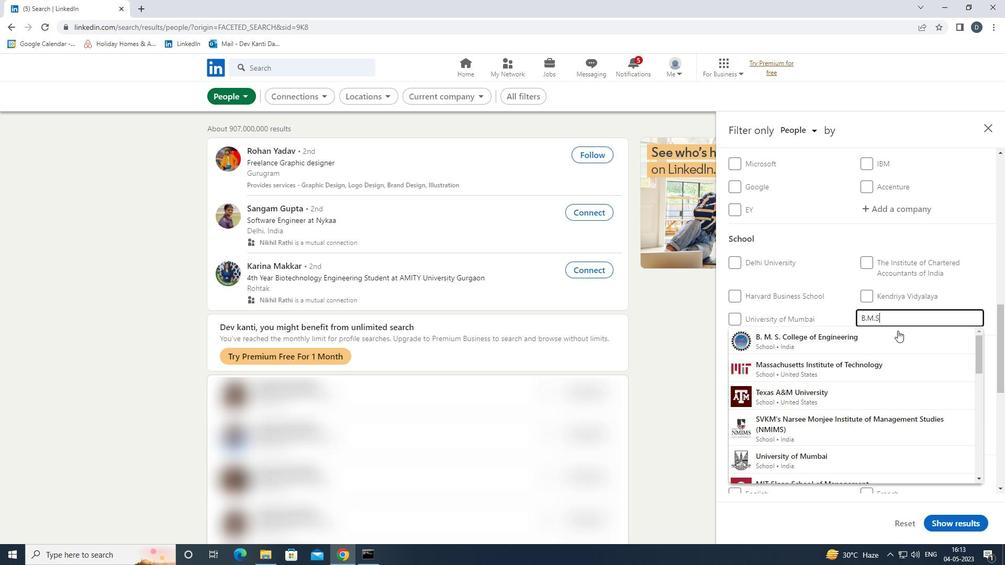 
Action: Mouse scrolled (898, 335) with delta (0, 0)
Screenshot: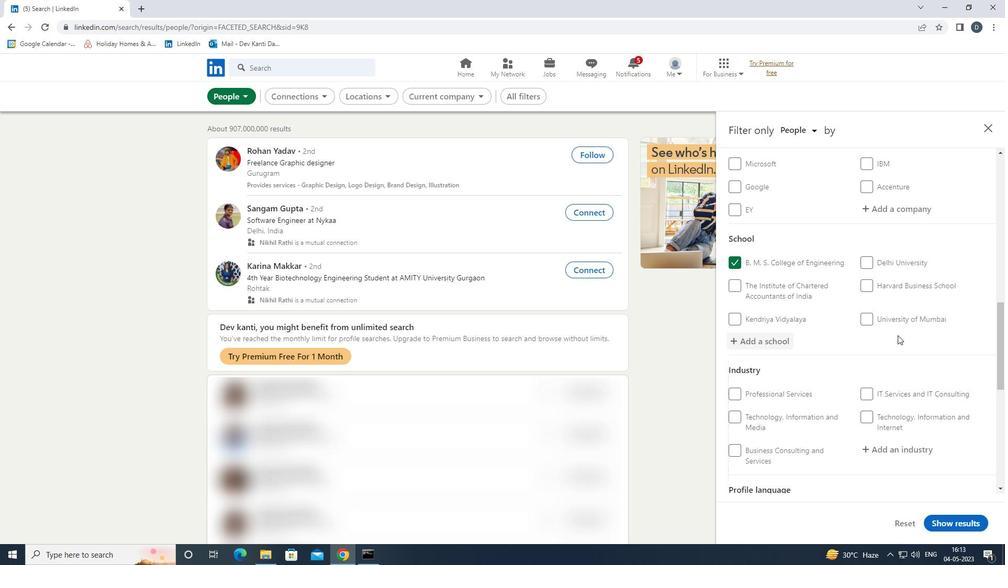 
Action: Mouse scrolled (898, 335) with delta (0, 0)
Screenshot: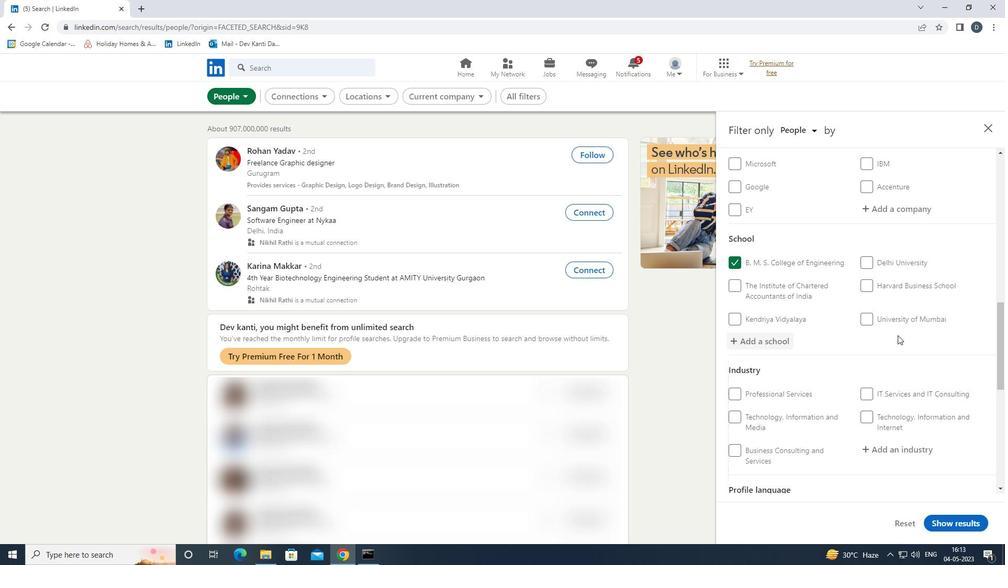 
Action: Mouse scrolled (898, 335) with delta (0, 0)
Screenshot: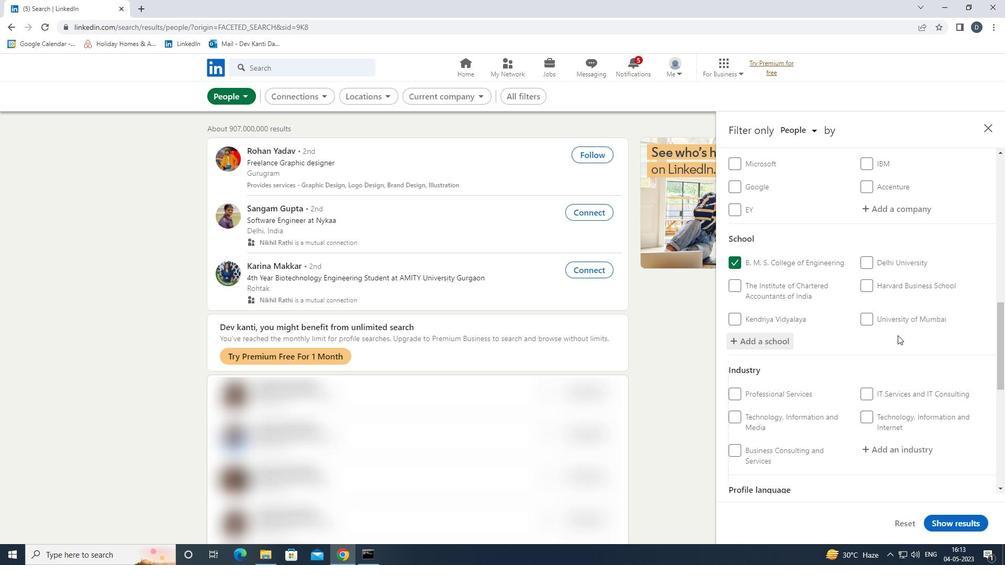 
Action: Mouse scrolled (898, 335) with delta (0, 0)
Screenshot: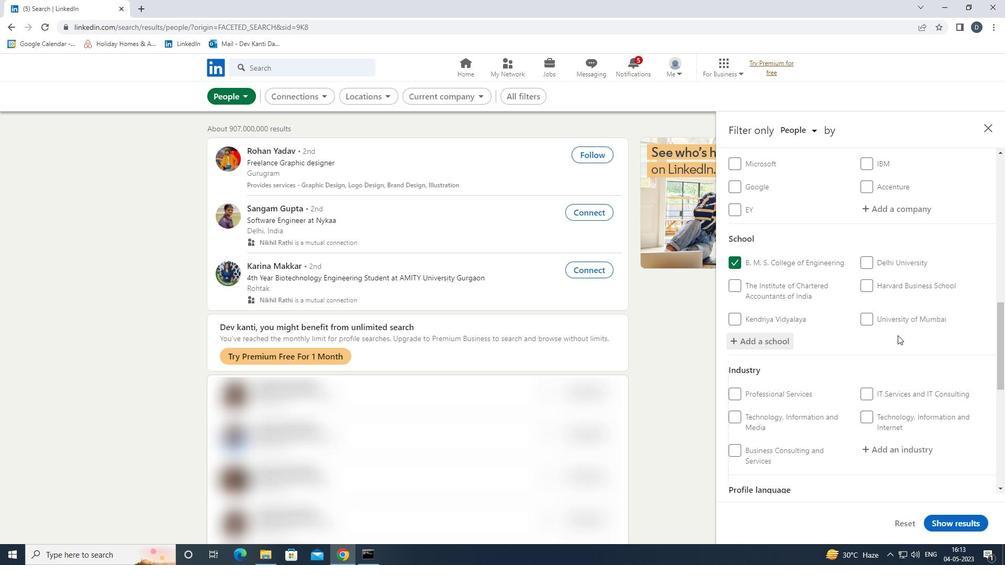 
Action: Mouse moved to (902, 240)
Screenshot: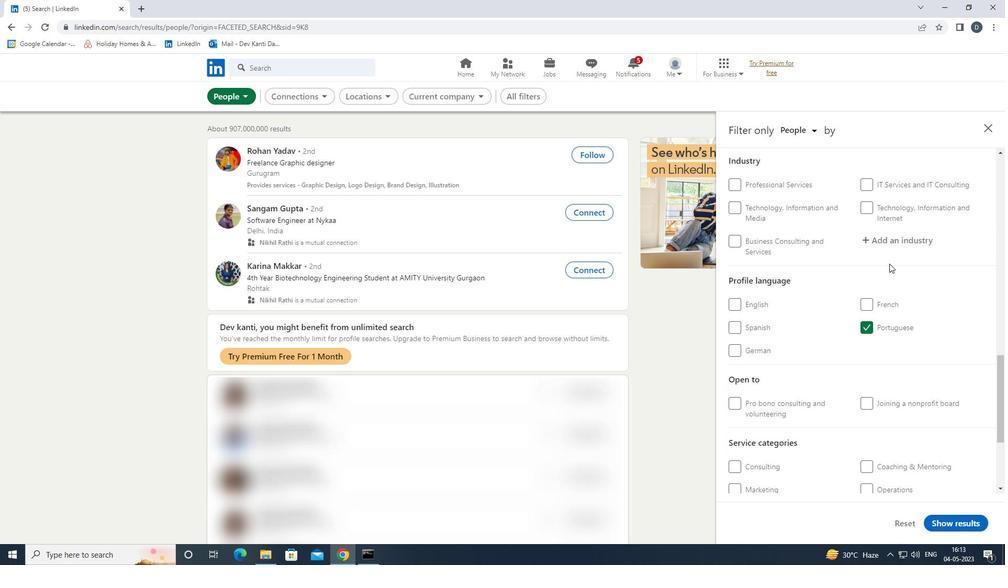 
Action: Mouse pressed left at (902, 240)
Screenshot: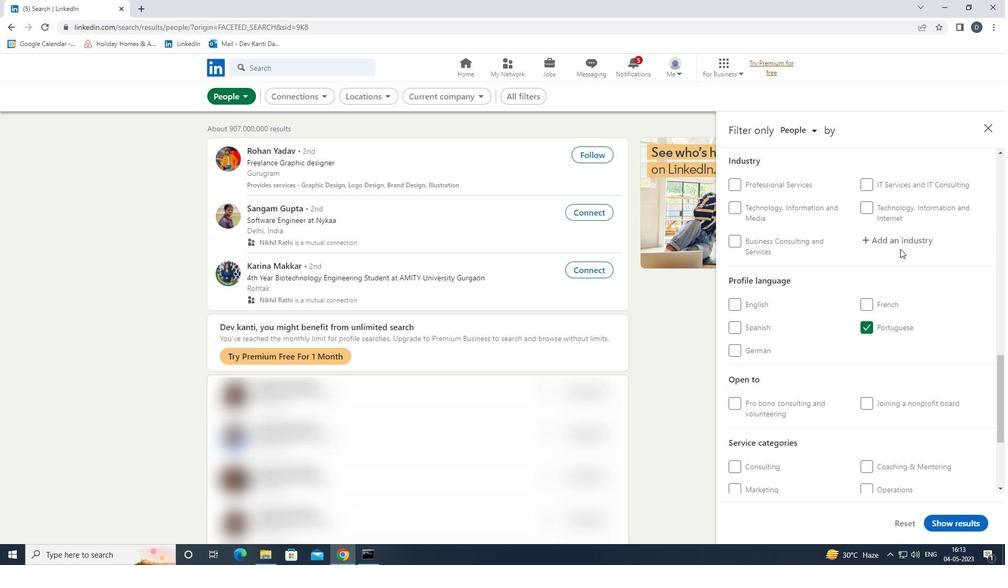 
Action: Key pressed <Key.shift>EMBEDDED<Key.down><Key.down><Key.enter>
Screenshot: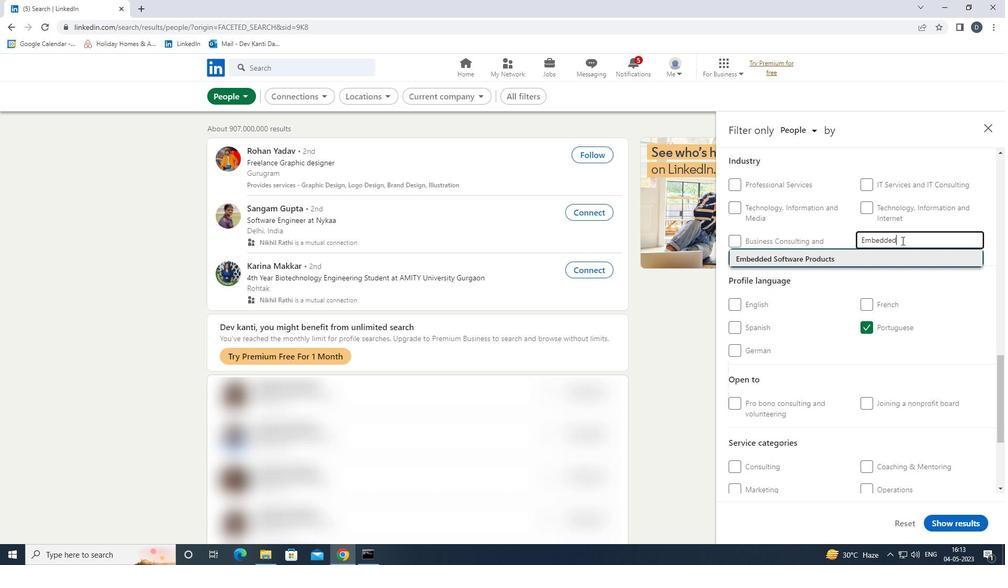 
Action: Mouse scrolled (902, 240) with delta (0, 0)
Screenshot: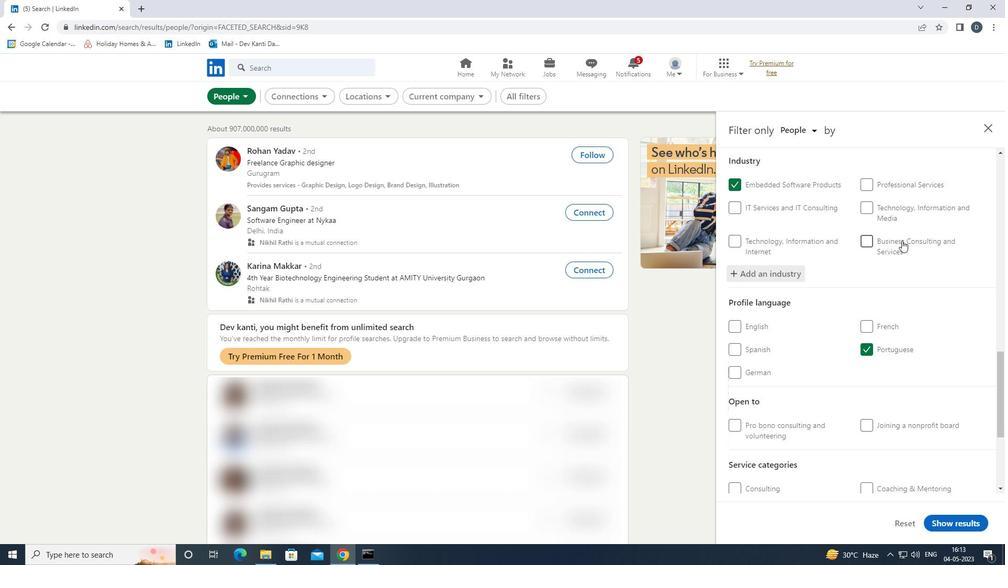 
Action: Mouse scrolled (902, 240) with delta (0, 0)
Screenshot: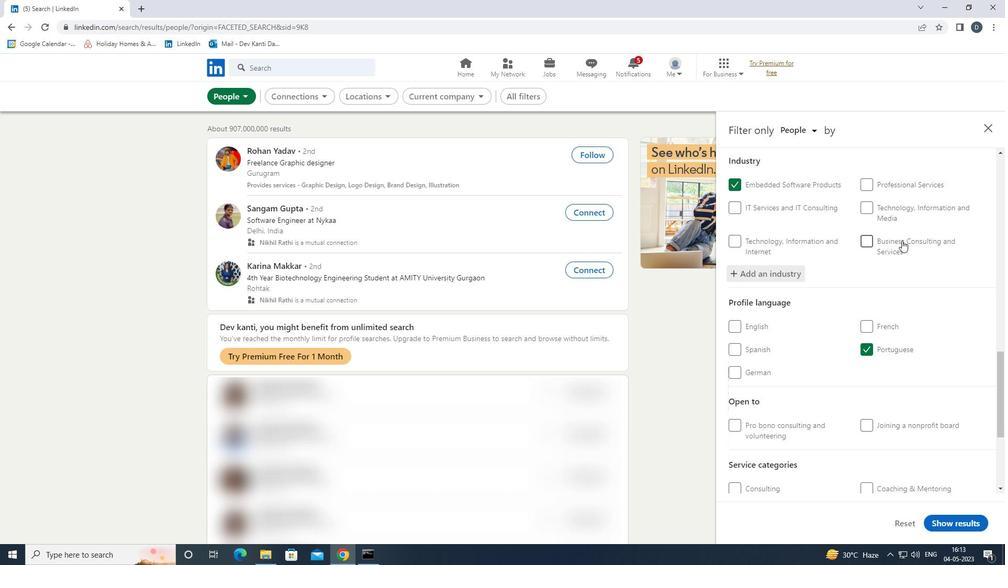 
Action: Mouse moved to (900, 255)
Screenshot: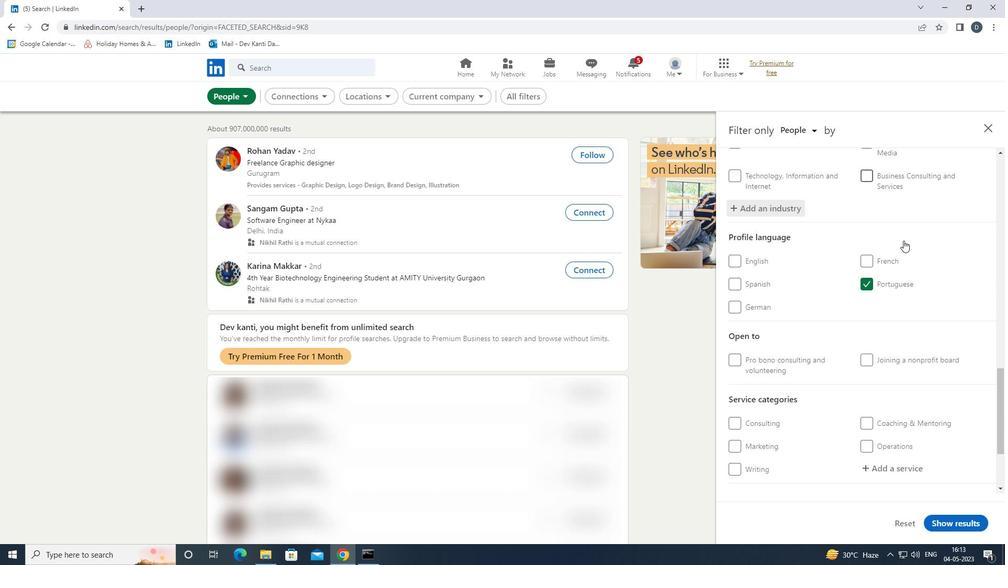 
Action: Mouse scrolled (900, 255) with delta (0, 0)
Screenshot: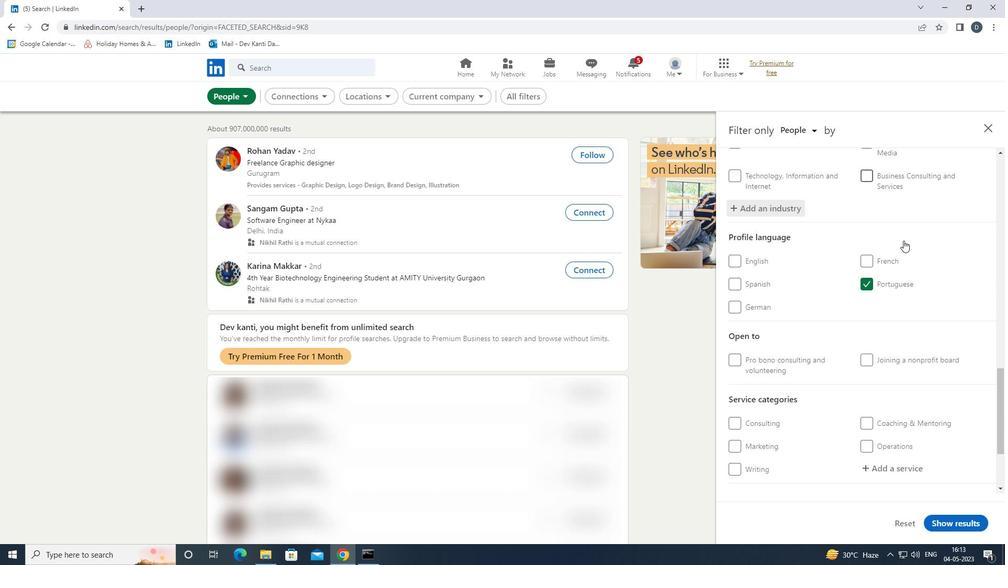 
Action: Mouse moved to (900, 260)
Screenshot: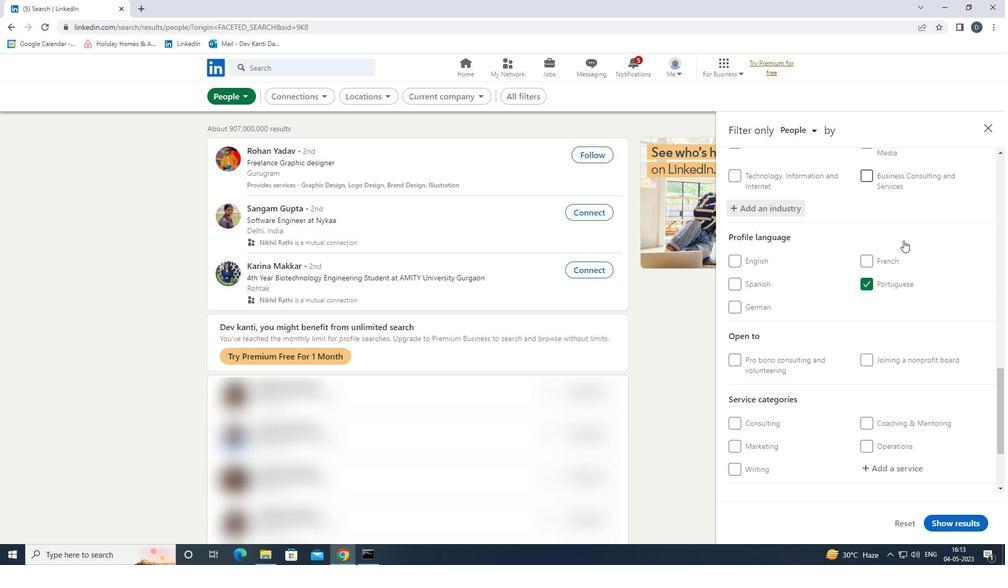 
Action: Mouse scrolled (900, 259) with delta (0, 0)
Screenshot: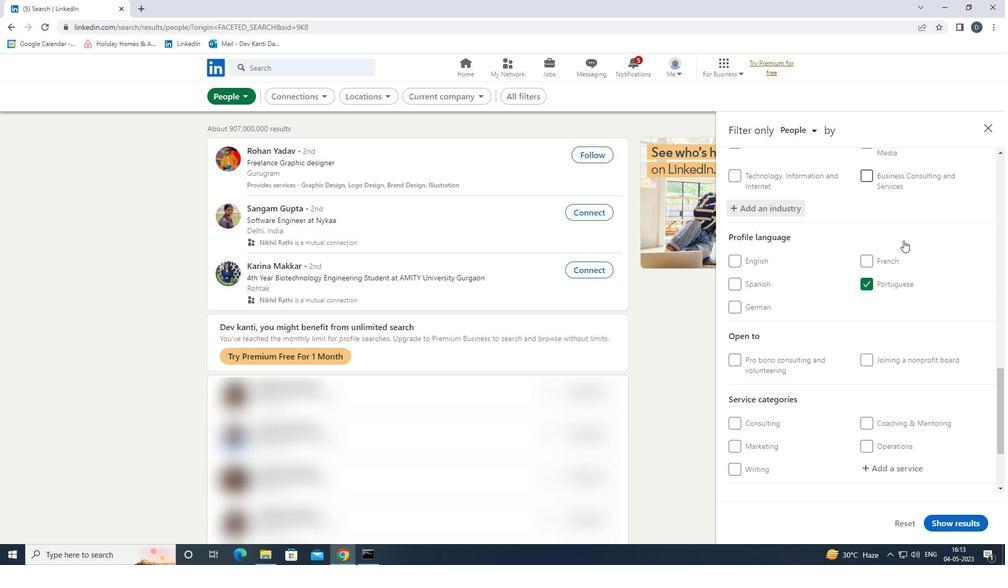 
Action: Mouse moved to (885, 355)
Screenshot: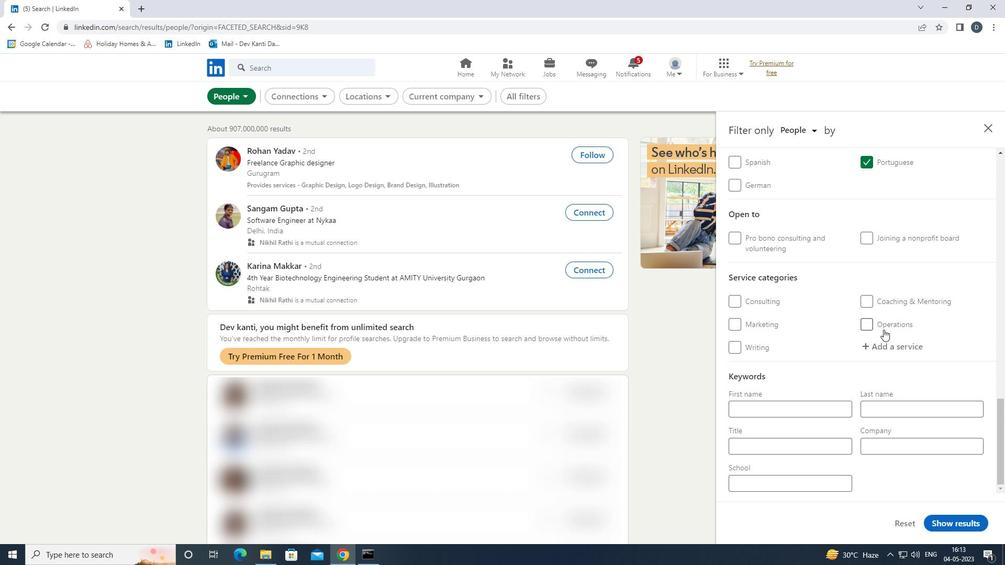 
Action: Mouse pressed left at (885, 355)
Screenshot: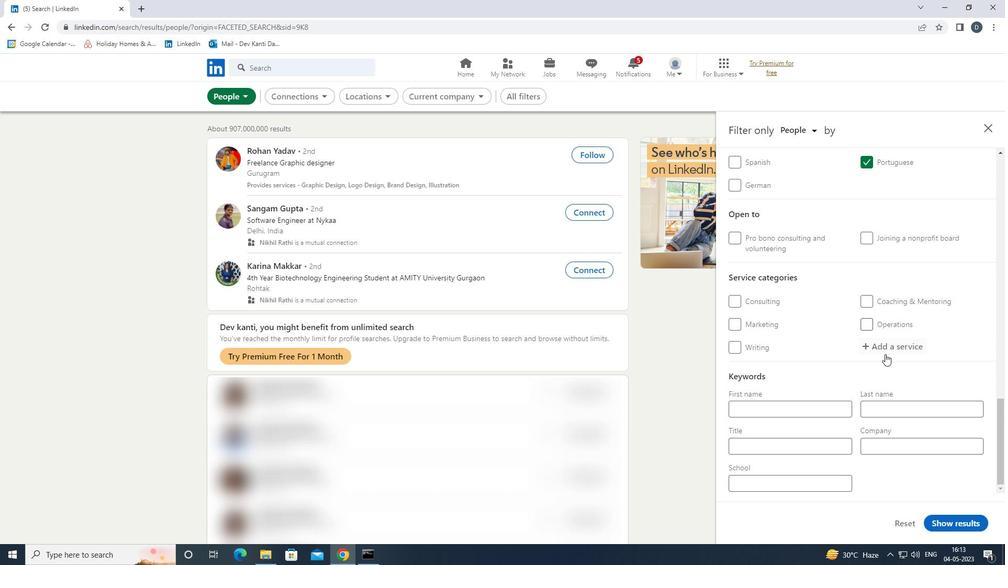 
Action: Mouse moved to (888, 343)
Screenshot: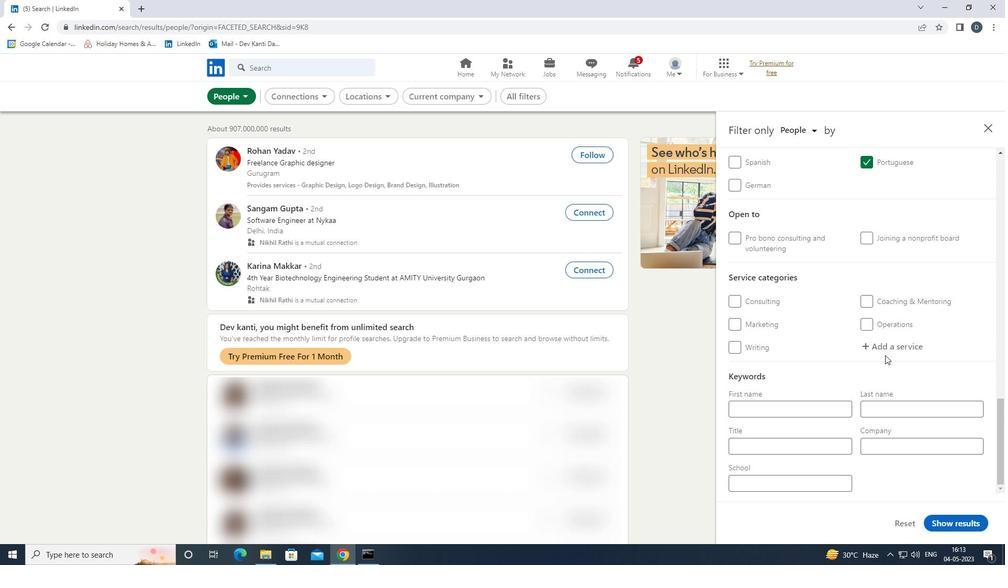 
Action: Mouse pressed left at (888, 343)
Screenshot: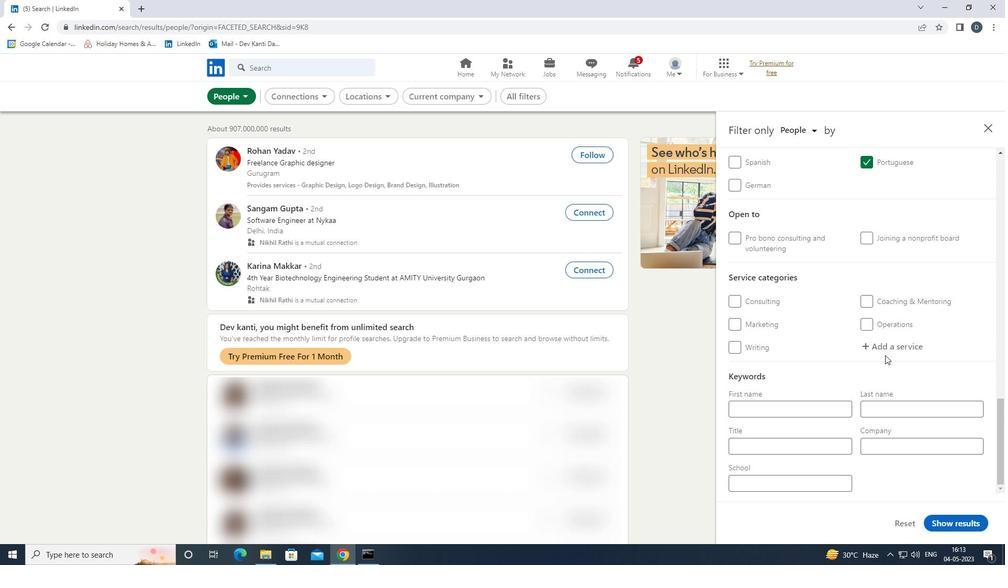 
Action: Mouse moved to (884, 343)
Screenshot: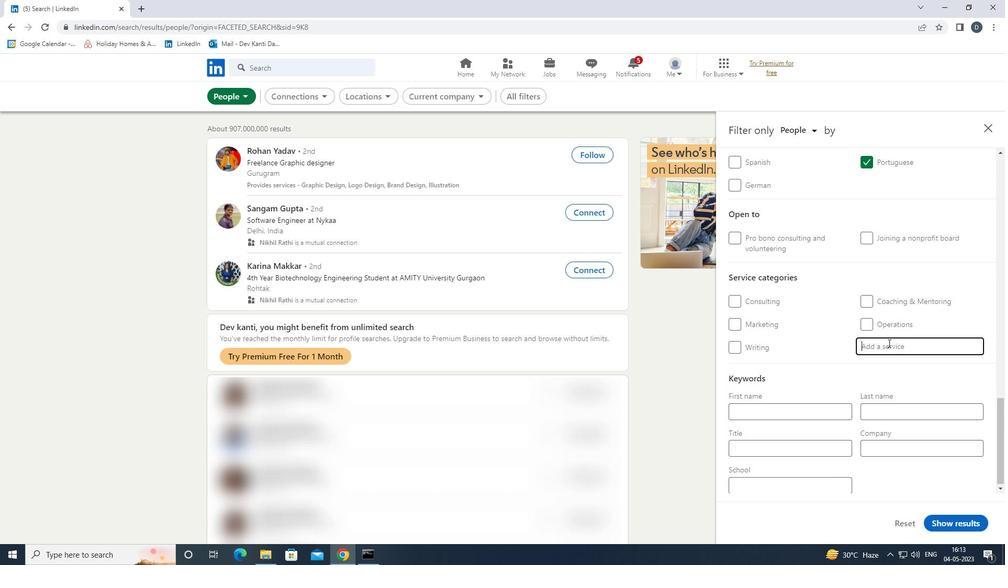 
Action: Key pressed <Key.shift><Key.shift><Key.shift><Key.shift><Key.shift><Key.shift><Key.shift><Key.shift><Key.shift><Key.shift><Key.shift><Key.shift>LOANS<Key.down><Key.enter>
Screenshot: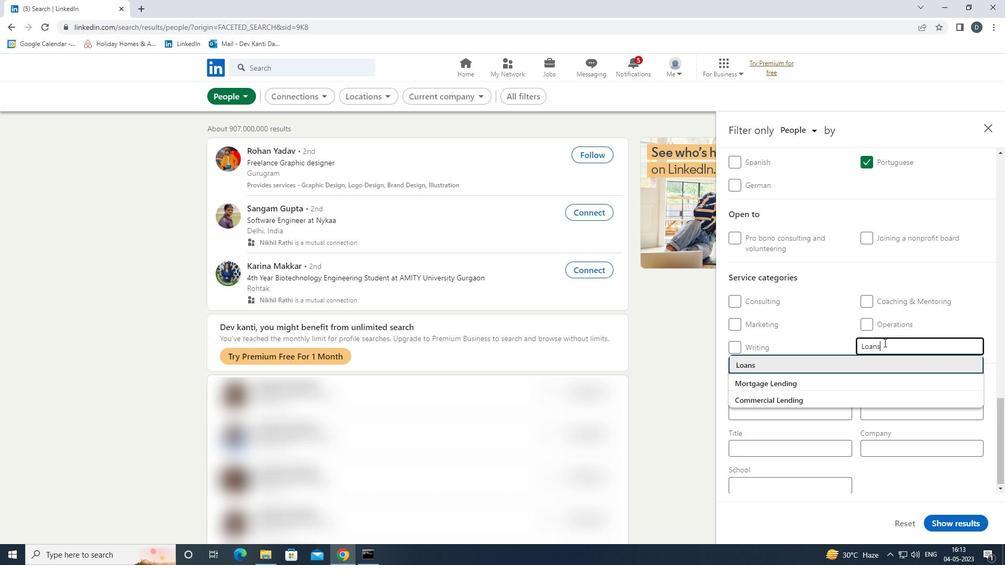 
Action: Mouse scrolled (884, 342) with delta (0, 0)
Screenshot: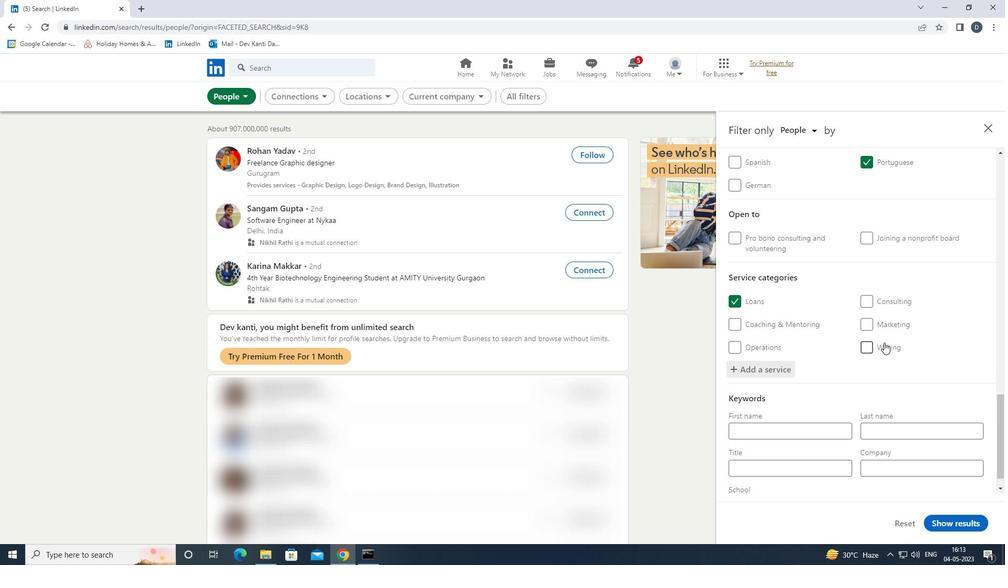 
Action: Mouse scrolled (884, 342) with delta (0, 0)
Screenshot: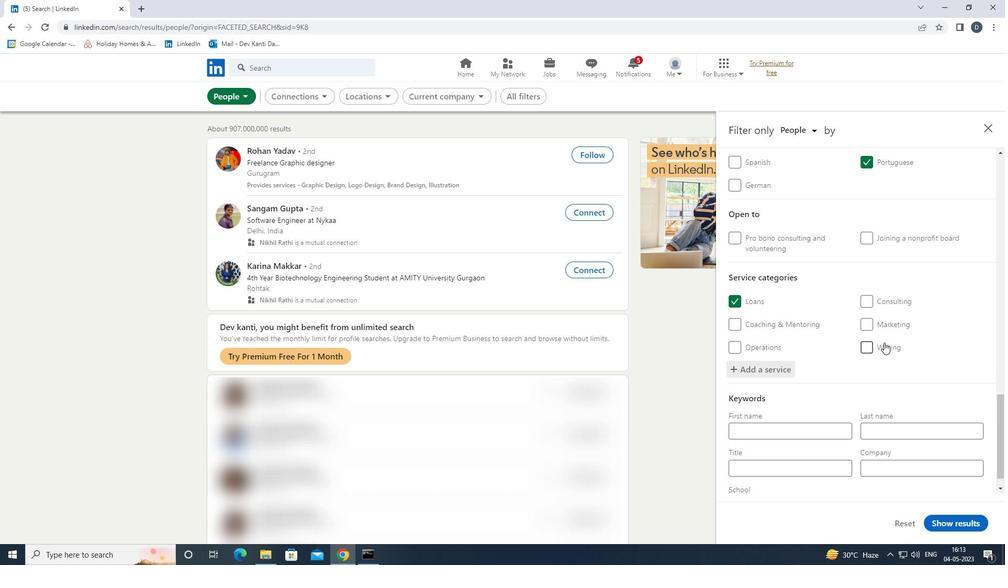 
Action: Mouse scrolled (884, 342) with delta (0, 0)
Screenshot: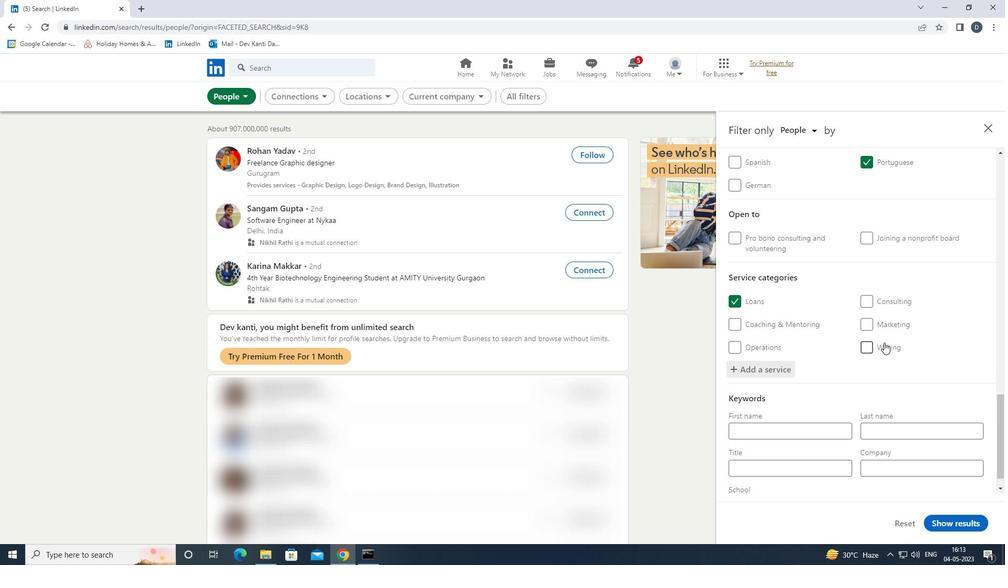 
Action: Mouse scrolled (884, 342) with delta (0, 0)
Screenshot: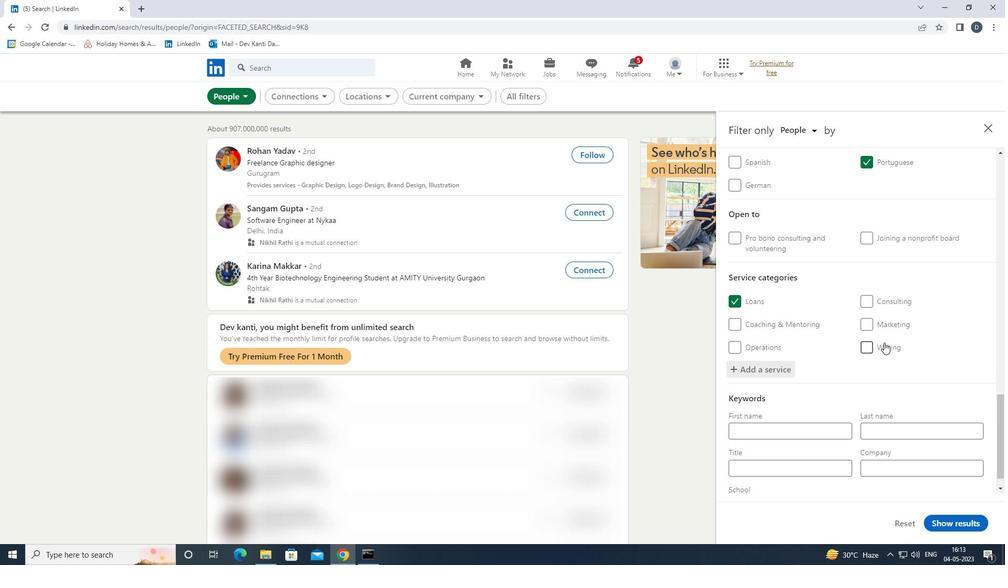 
Action: Mouse moved to (802, 454)
Screenshot: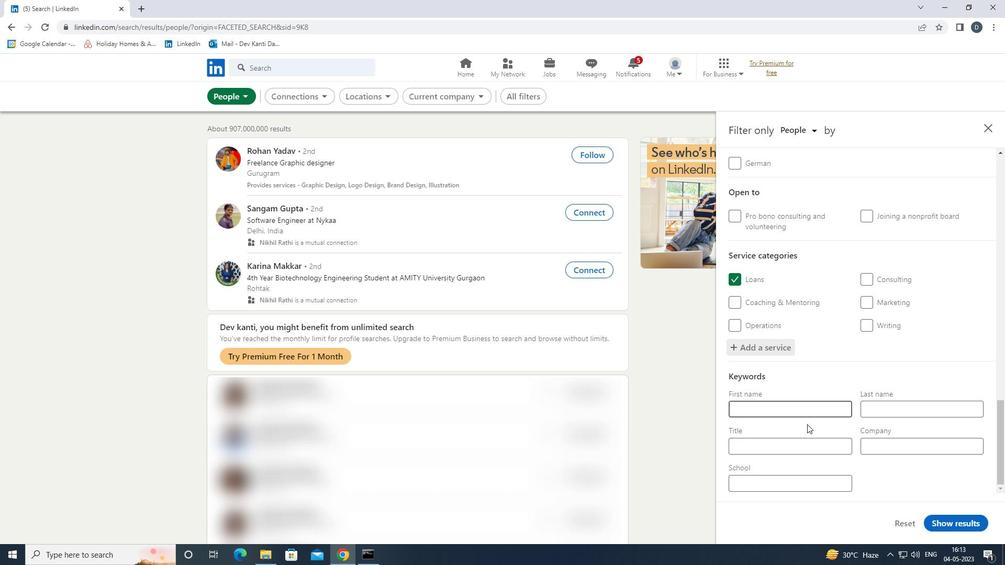 
Action: Mouse pressed left at (802, 454)
Screenshot: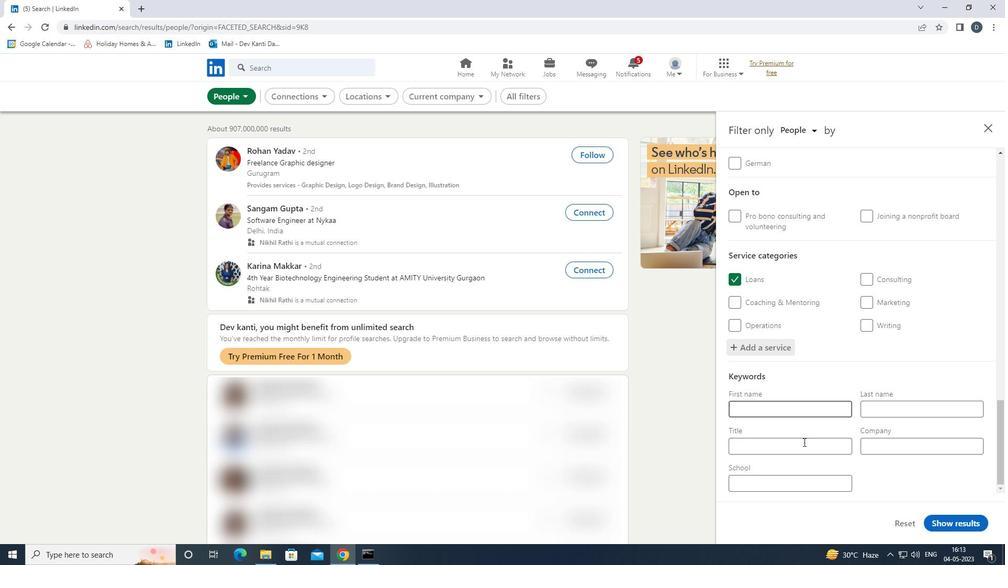 
Action: Mouse moved to (814, 454)
Screenshot: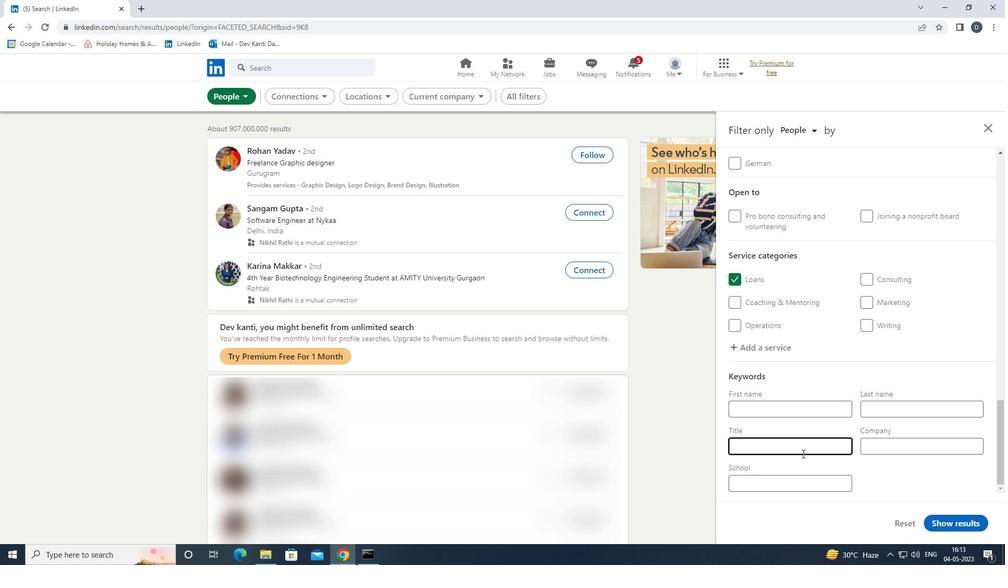 
Action: Key pressed <Key.shift><Key.shift><Key.shift>FILE<Key.space><Key.shift>CLERK
Screenshot: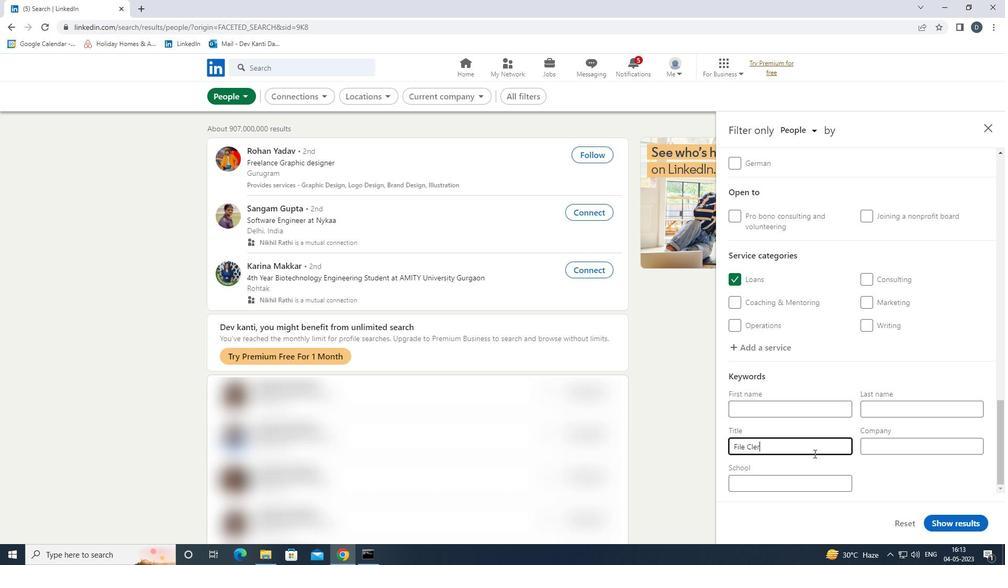 
Action: Mouse moved to (939, 520)
Screenshot: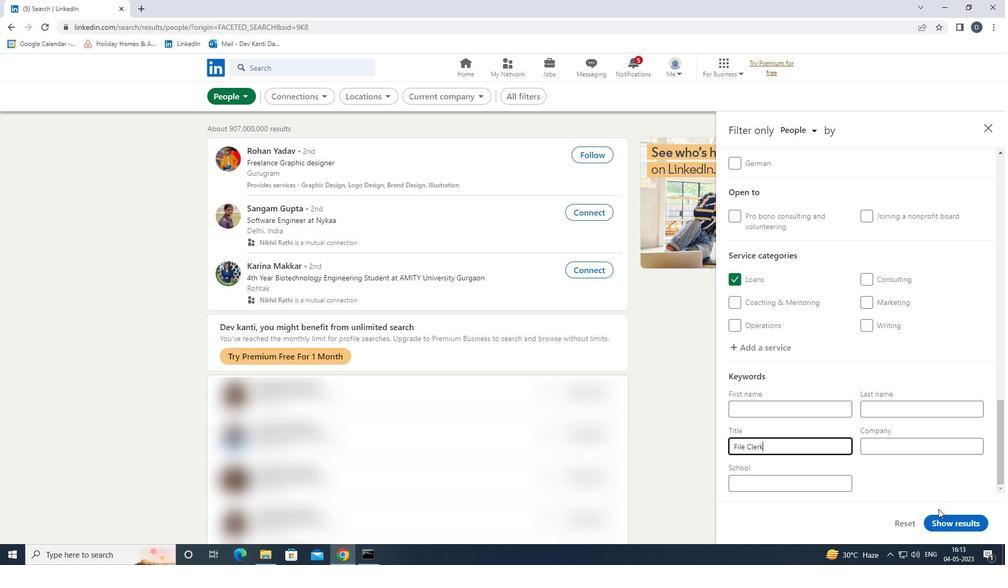 
Action: Mouse pressed left at (939, 520)
Screenshot: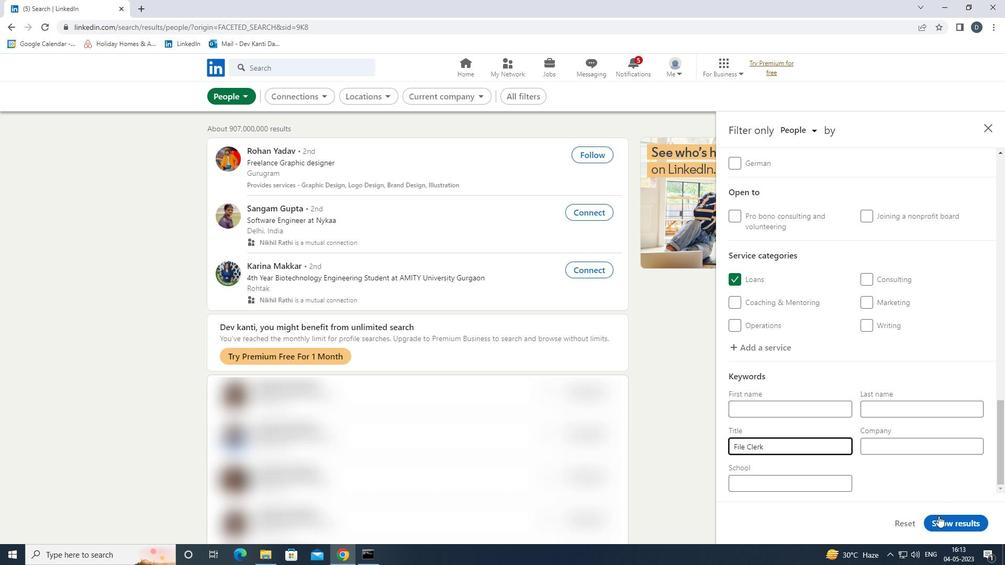 
Action: Mouse moved to (493, 238)
Screenshot: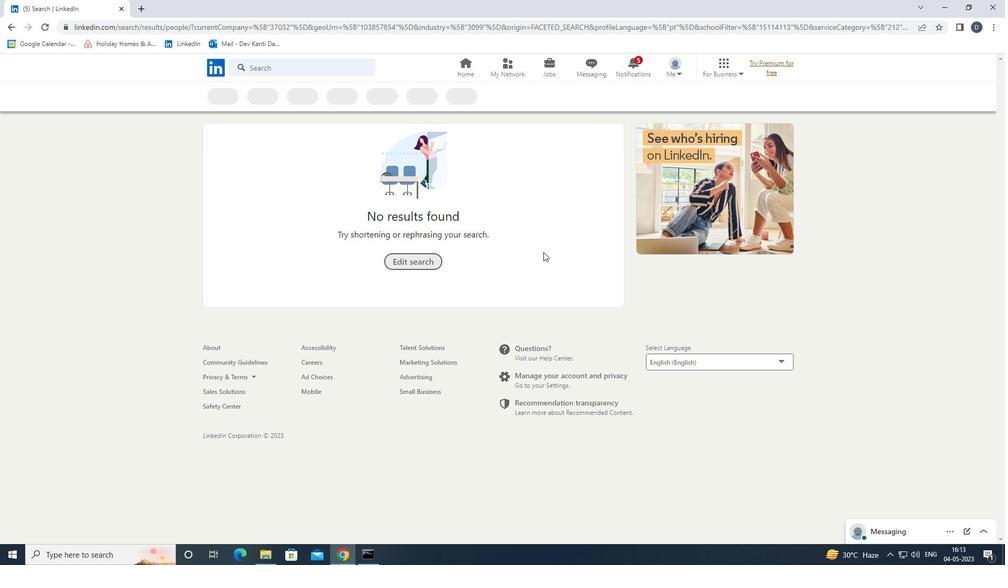 
